 Task: Search one way flight ticket for 3 adults in first from Klawock: Klawock Airport (also Seeklawock Seaplane Base) to New Bern: Coastal Carolina Regional Airport (was Craven County Regional) on 5-4-2023. Choice of flights is Frontier. Number of bags: 1 carry on bag. Price is upto 97000. Outbound departure time preference is 11:00.
Action: Mouse moved to (343, 288)
Screenshot: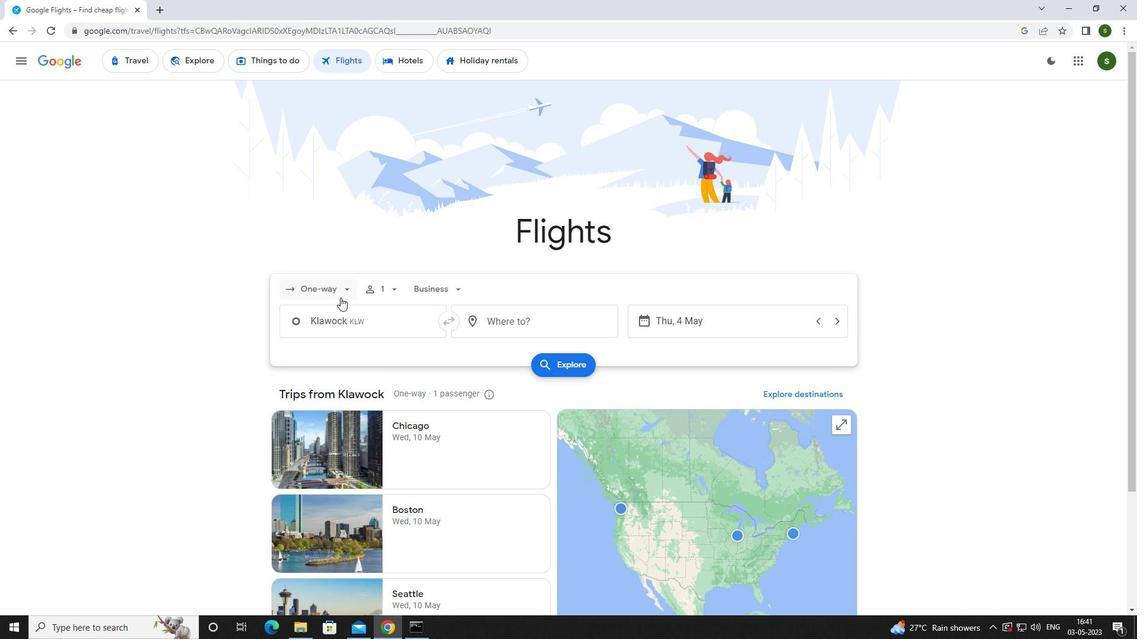 
Action: Mouse pressed left at (343, 288)
Screenshot: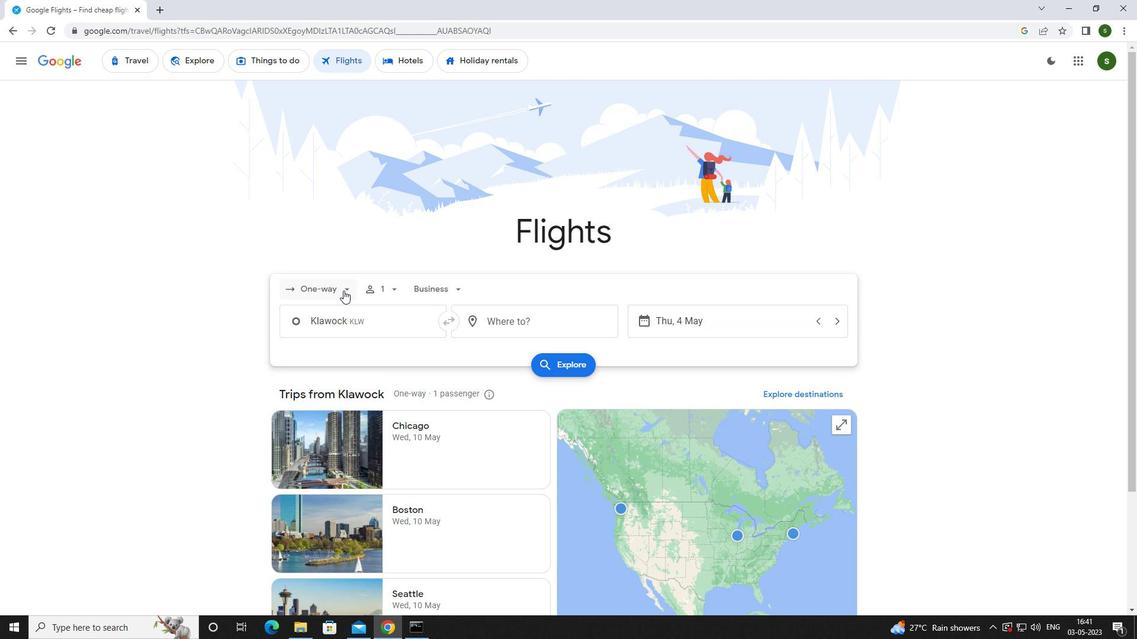 
Action: Mouse moved to (333, 341)
Screenshot: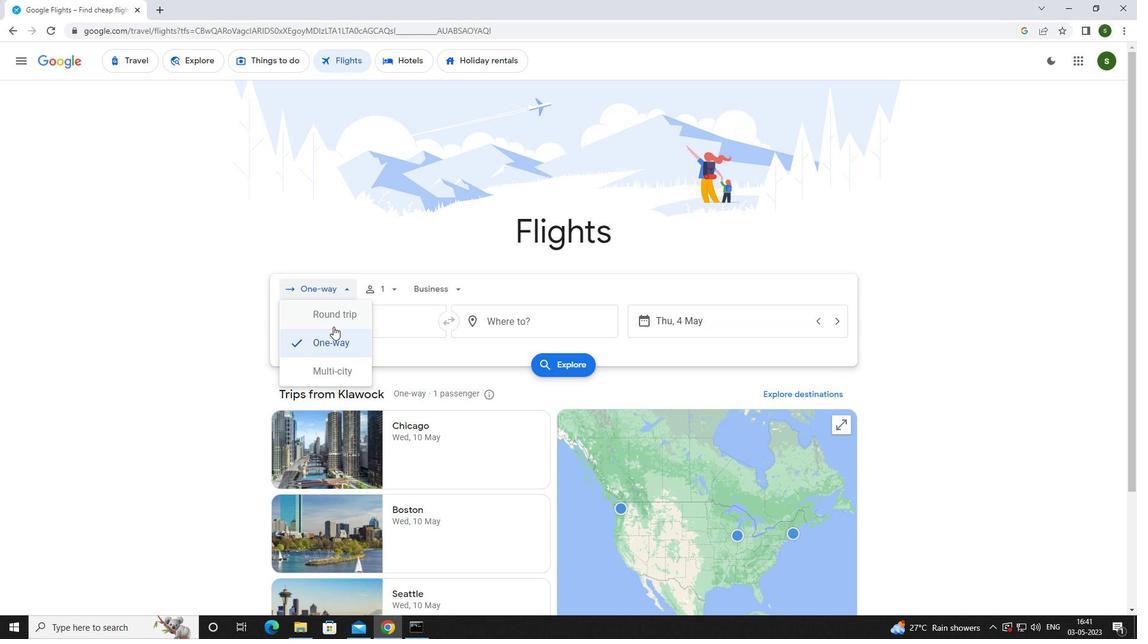 
Action: Mouse pressed left at (333, 341)
Screenshot: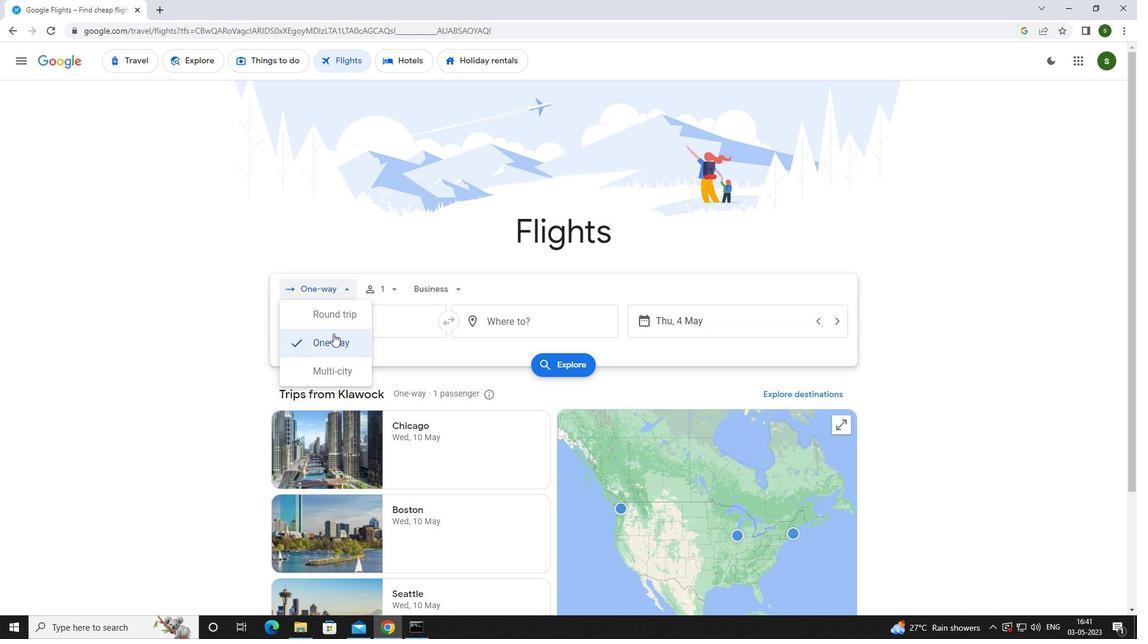 
Action: Mouse moved to (391, 293)
Screenshot: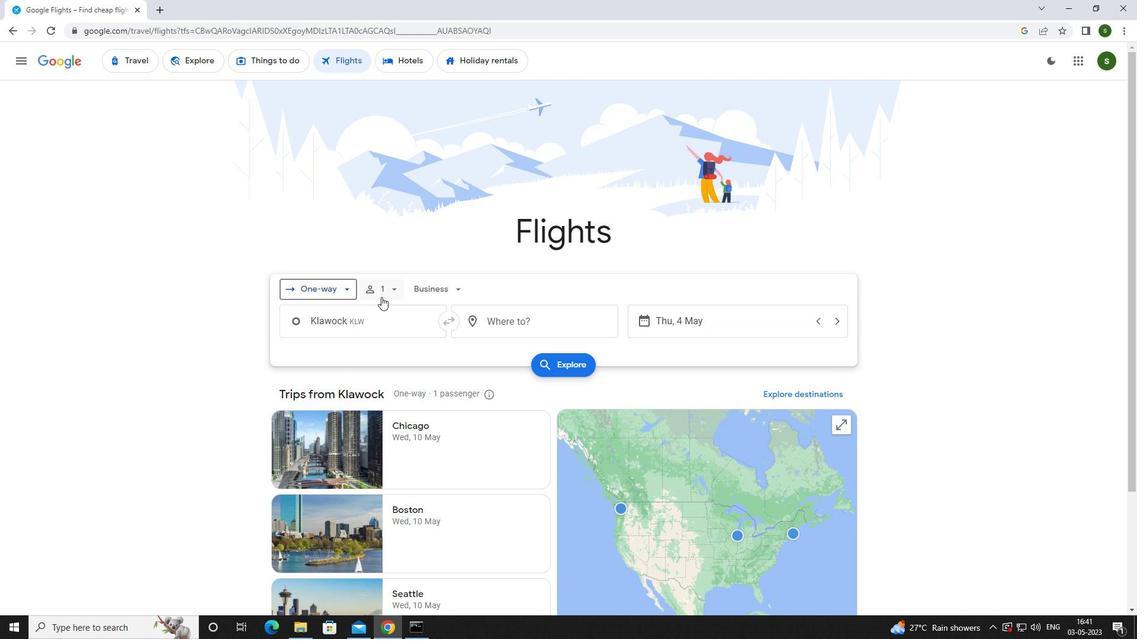 
Action: Mouse pressed left at (391, 293)
Screenshot: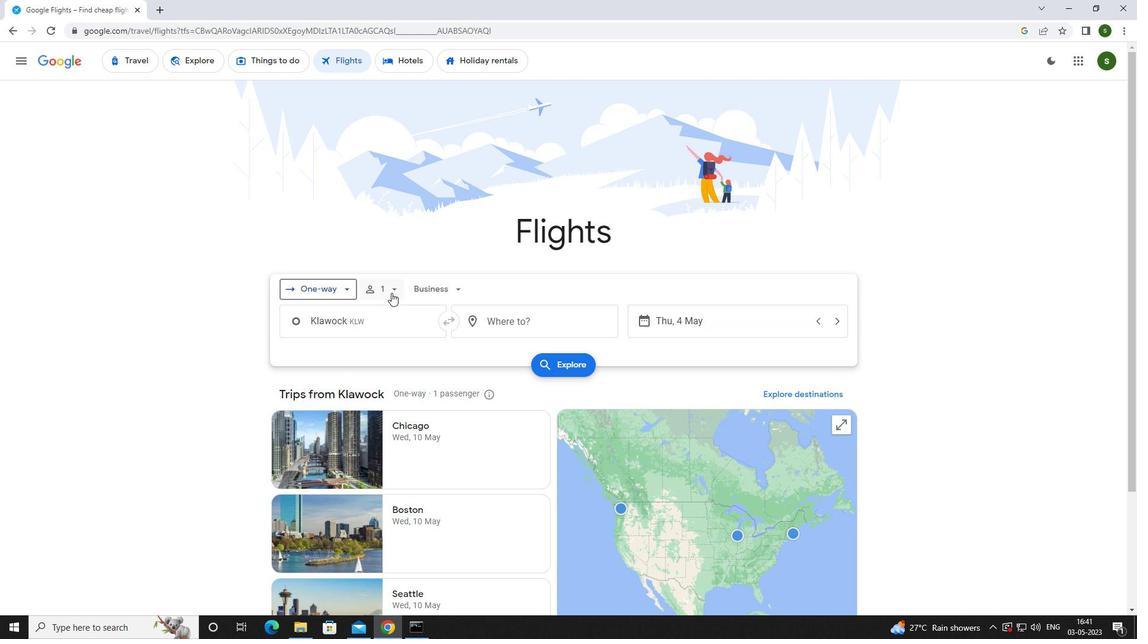 
Action: Mouse moved to (489, 322)
Screenshot: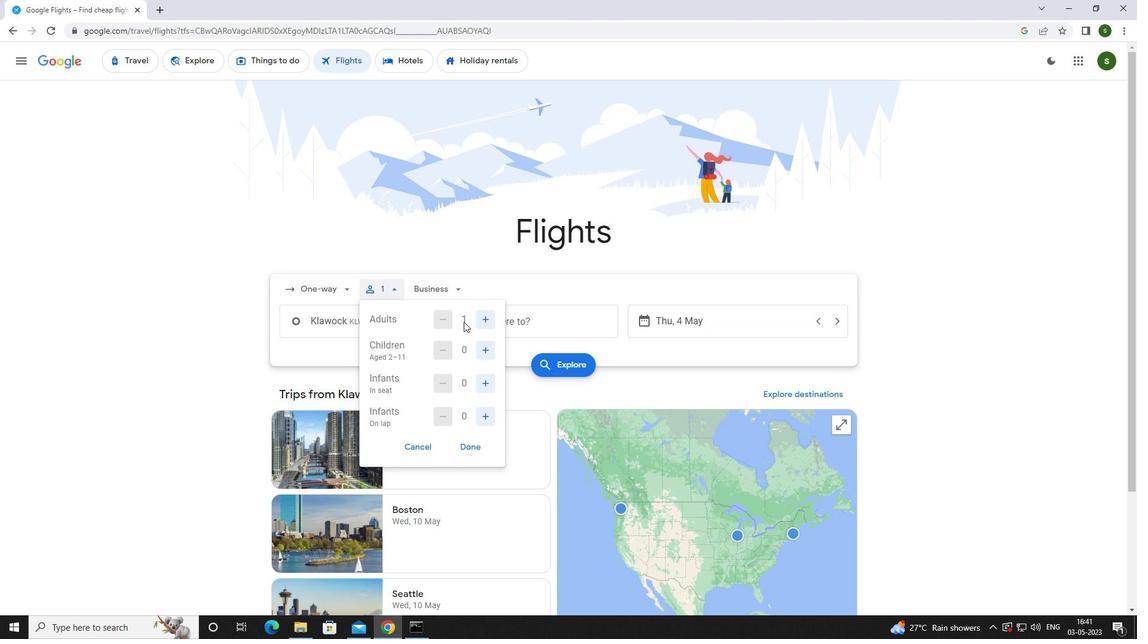 
Action: Mouse pressed left at (489, 322)
Screenshot: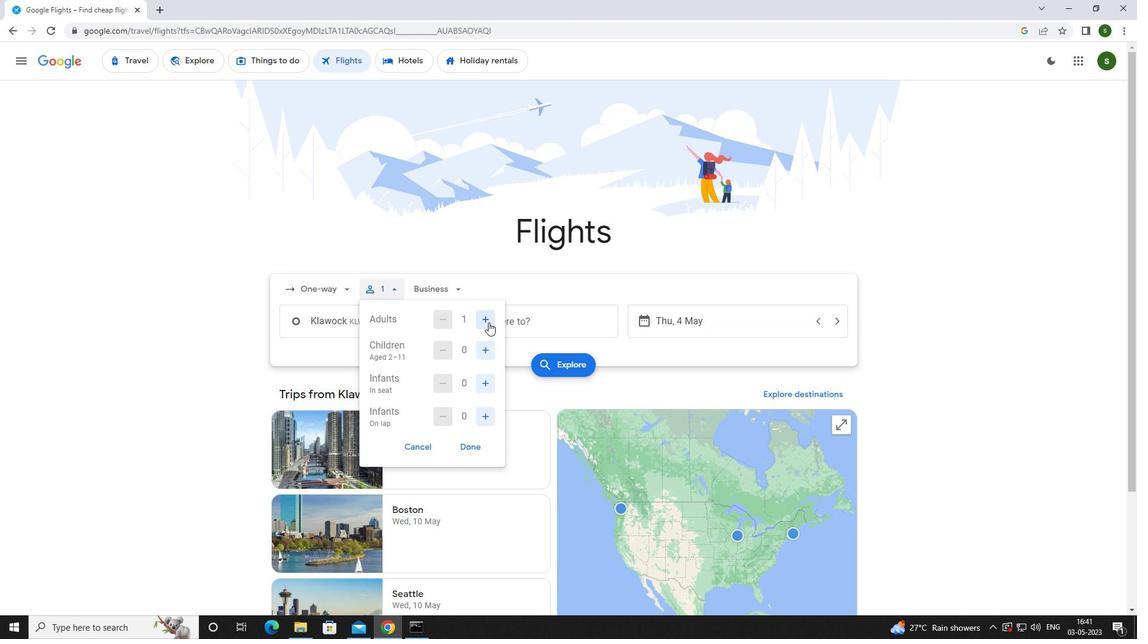 
Action: Mouse pressed left at (489, 322)
Screenshot: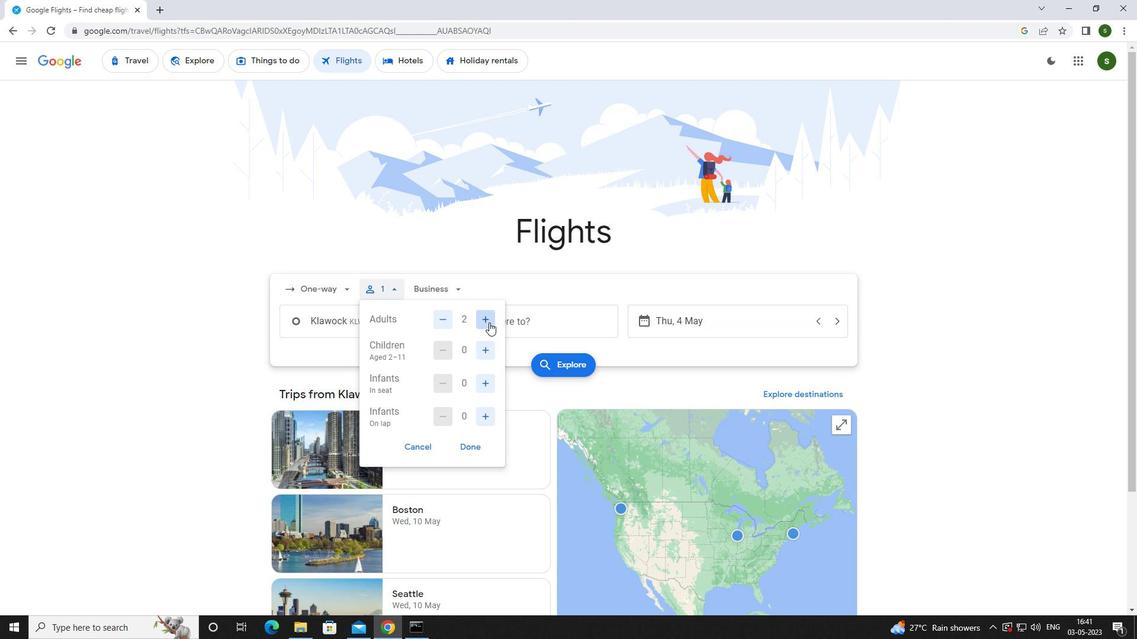 
Action: Mouse moved to (445, 286)
Screenshot: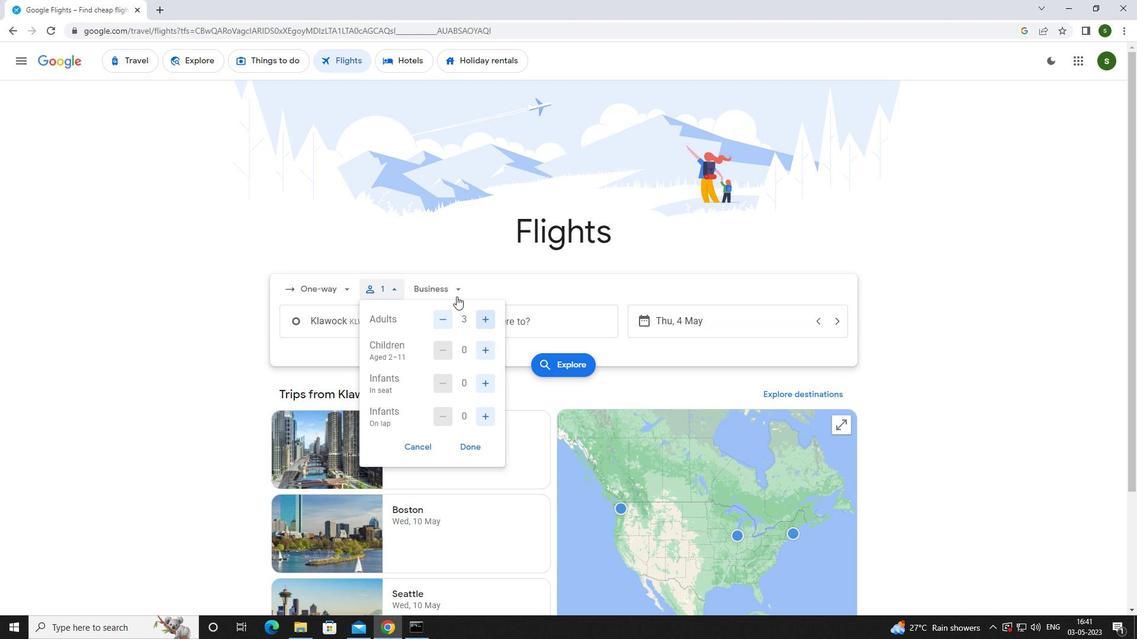 
Action: Mouse pressed left at (445, 286)
Screenshot: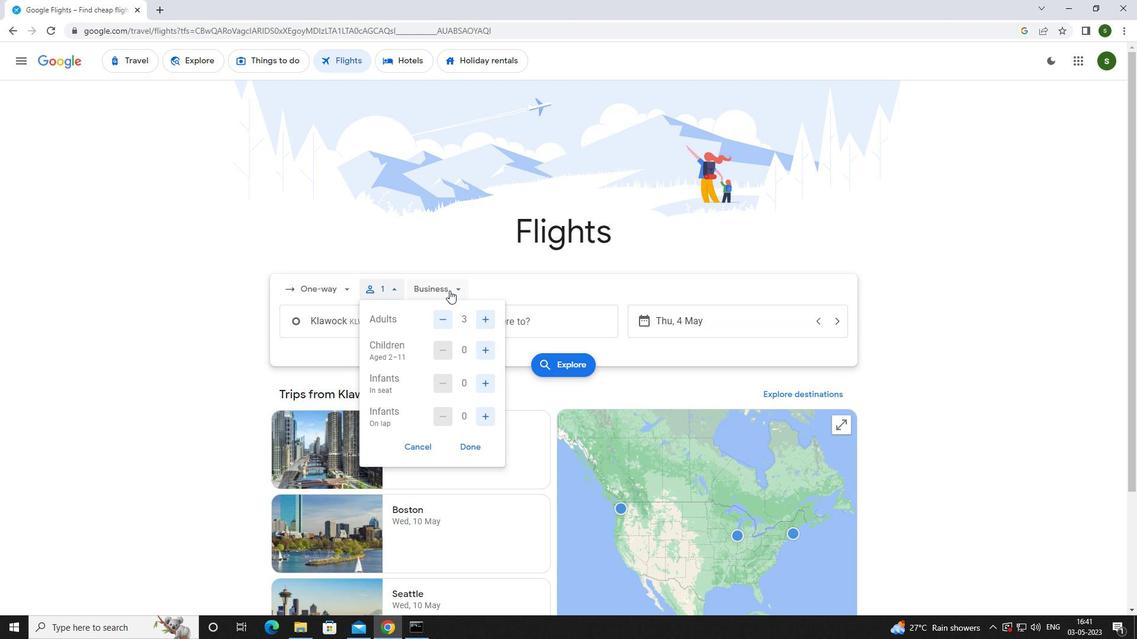 
Action: Mouse moved to (450, 396)
Screenshot: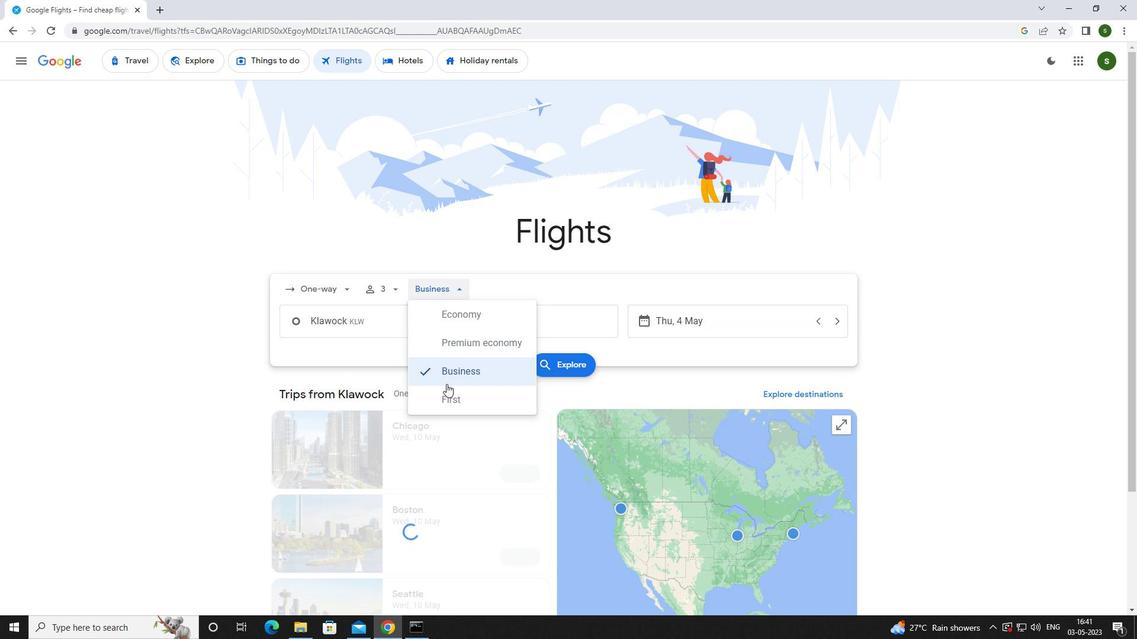
Action: Mouse pressed left at (450, 396)
Screenshot: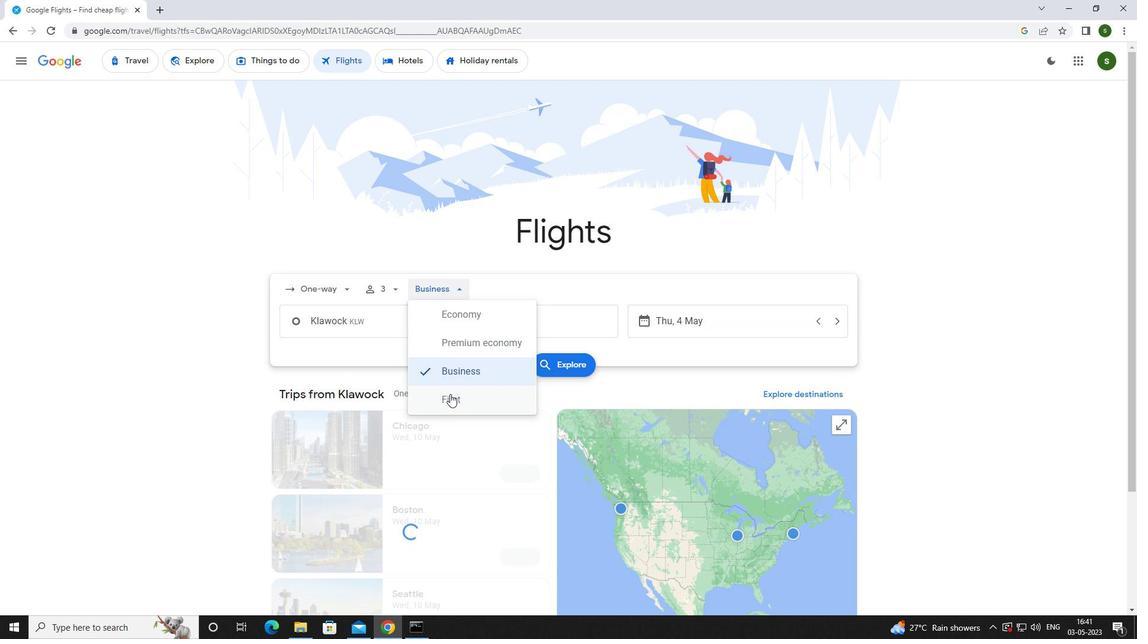 
Action: Mouse moved to (412, 326)
Screenshot: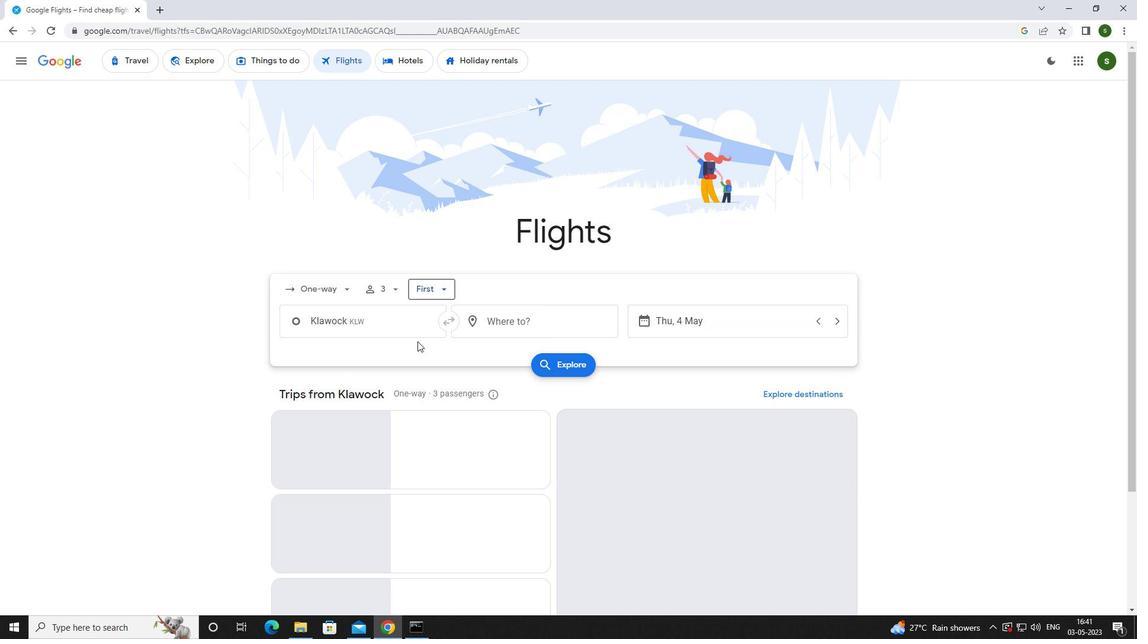 
Action: Mouse pressed left at (412, 326)
Screenshot: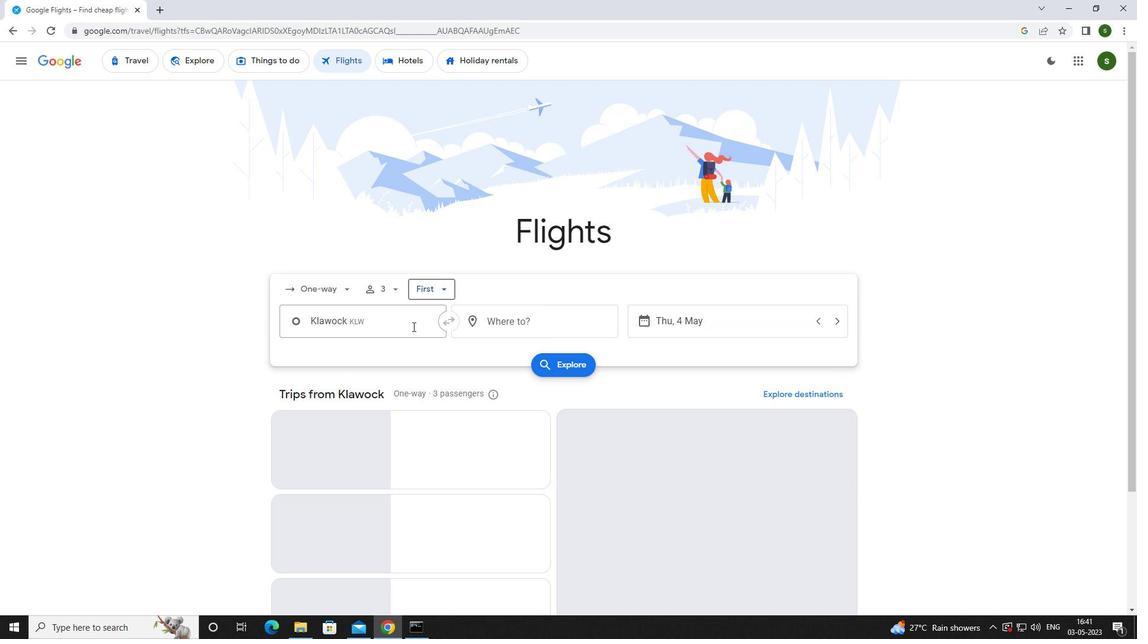 
Action: Mouse moved to (412, 325)
Screenshot: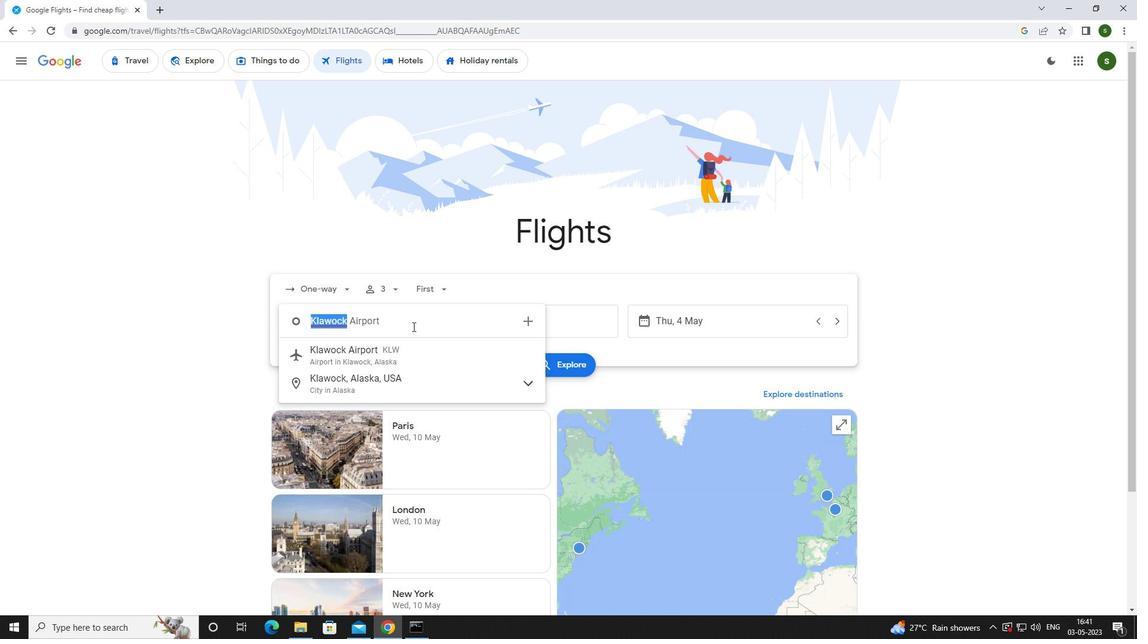 
Action: Key pressed <Key.caps_lock>k<Key.caps_lock>lawock
Screenshot: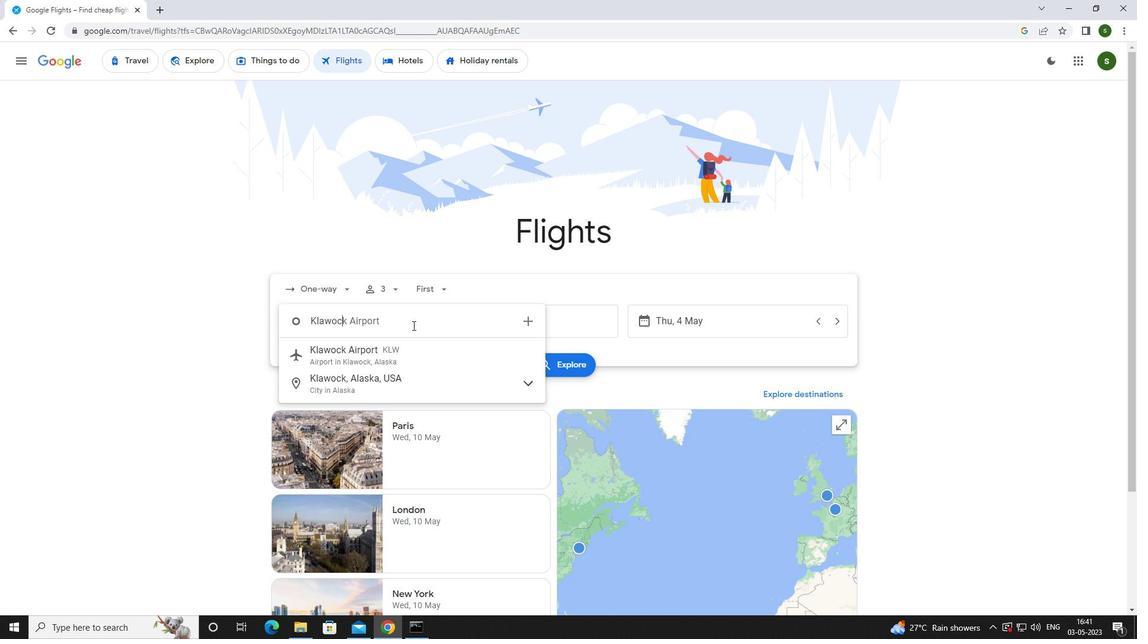 
Action: Mouse moved to (413, 355)
Screenshot: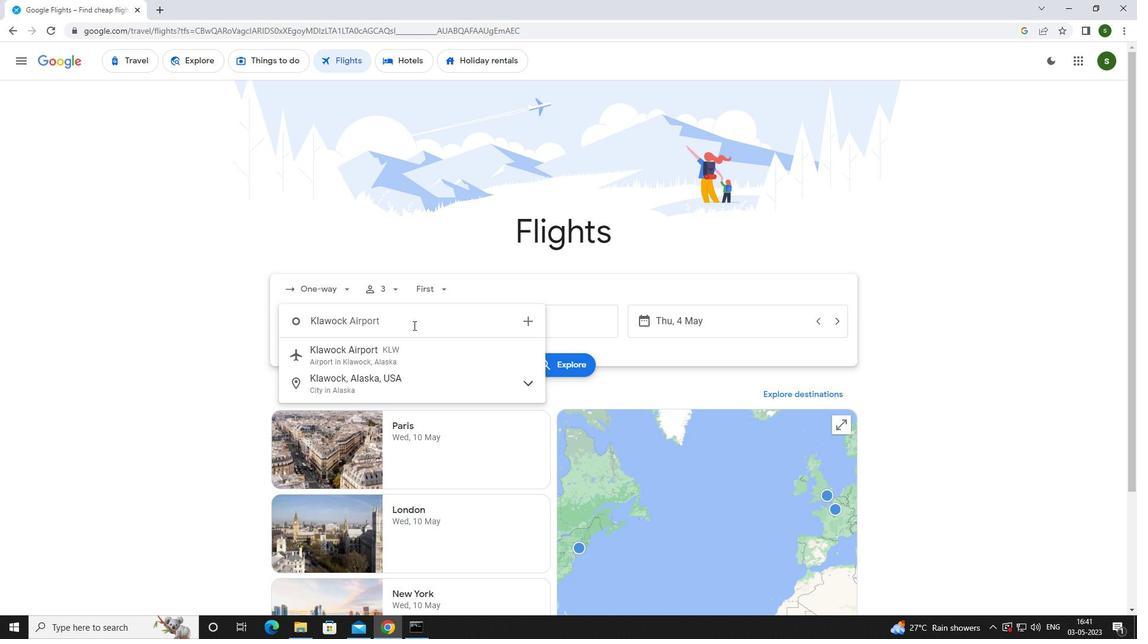 
Action: Mouse pressed left at (413, 355)
Screenshot: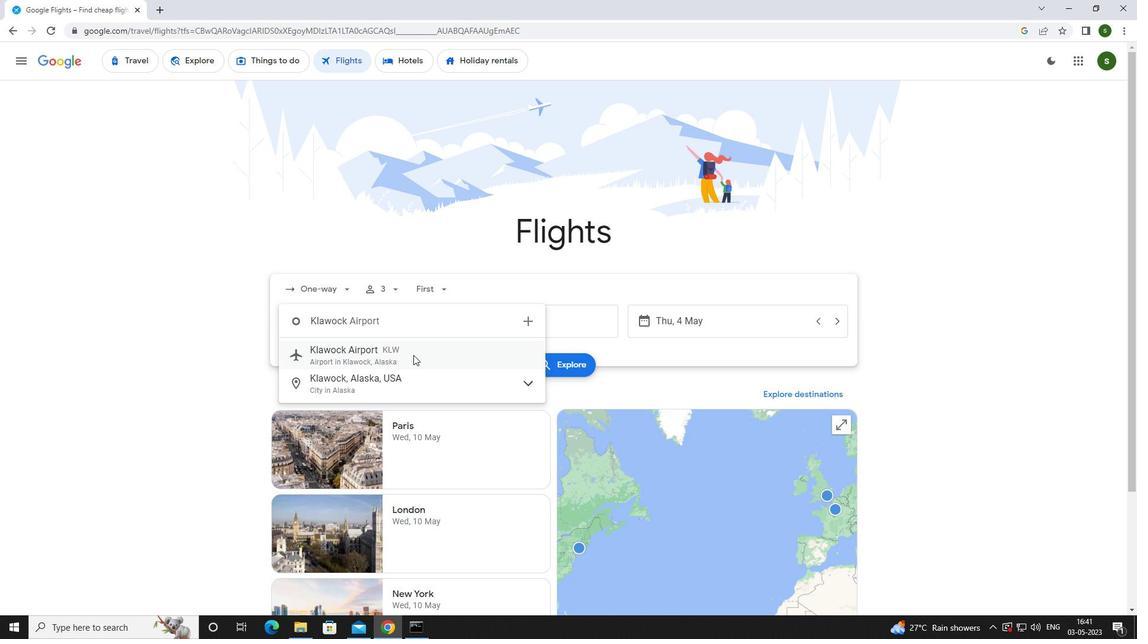 
Action: Mouse moved to (506, 327)
Screenshot: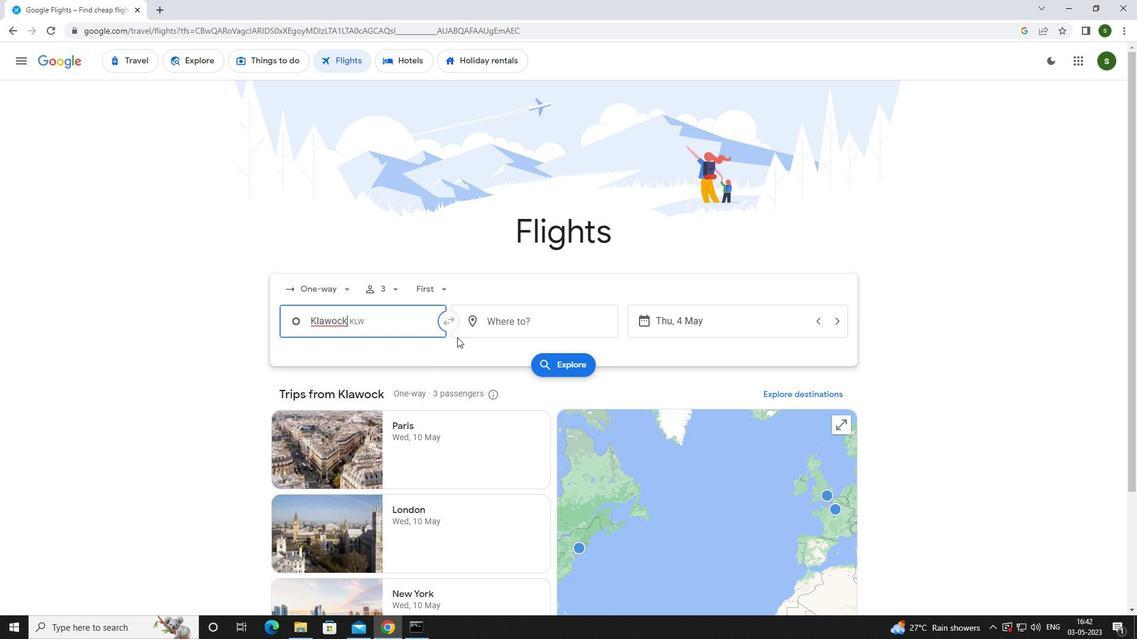 
Action: Mouse pressed left at (506, 327)
Screenshot: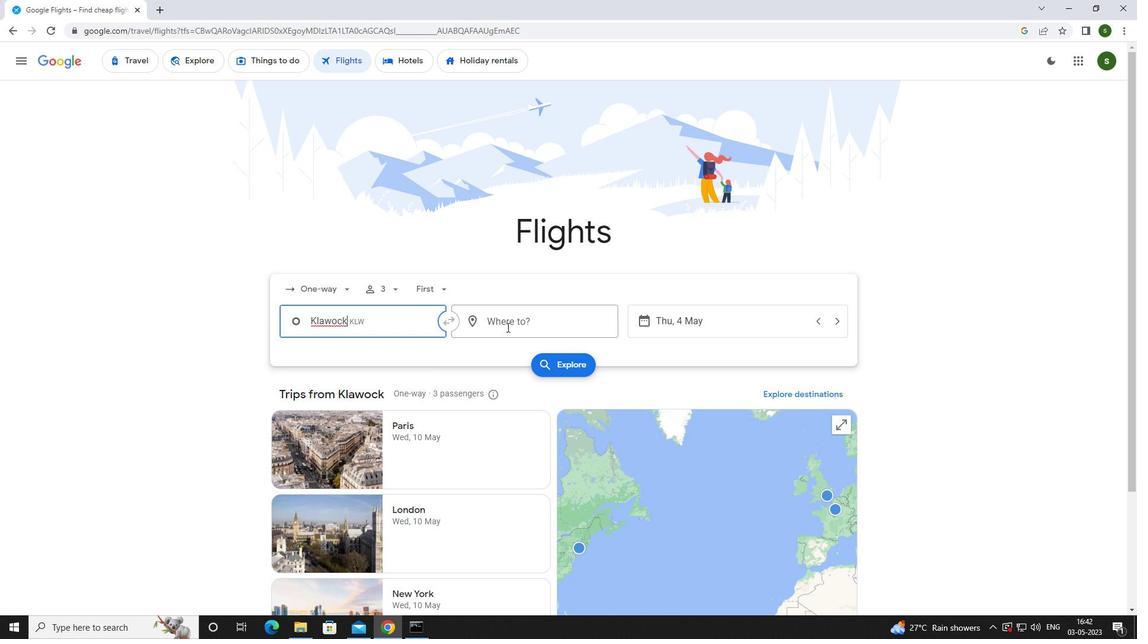 
Action: Key pressed <Key.caps_lock>c<Key.caps_lock>oastal
Screenshot: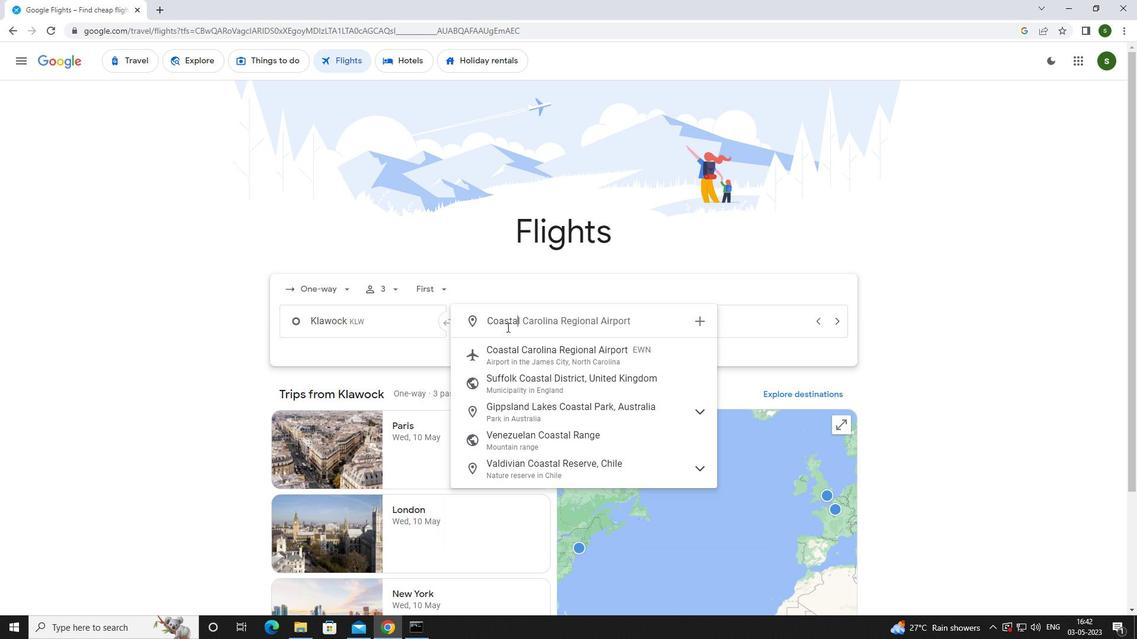 
Action: Mouse moved to (507, 363)
Screenshot: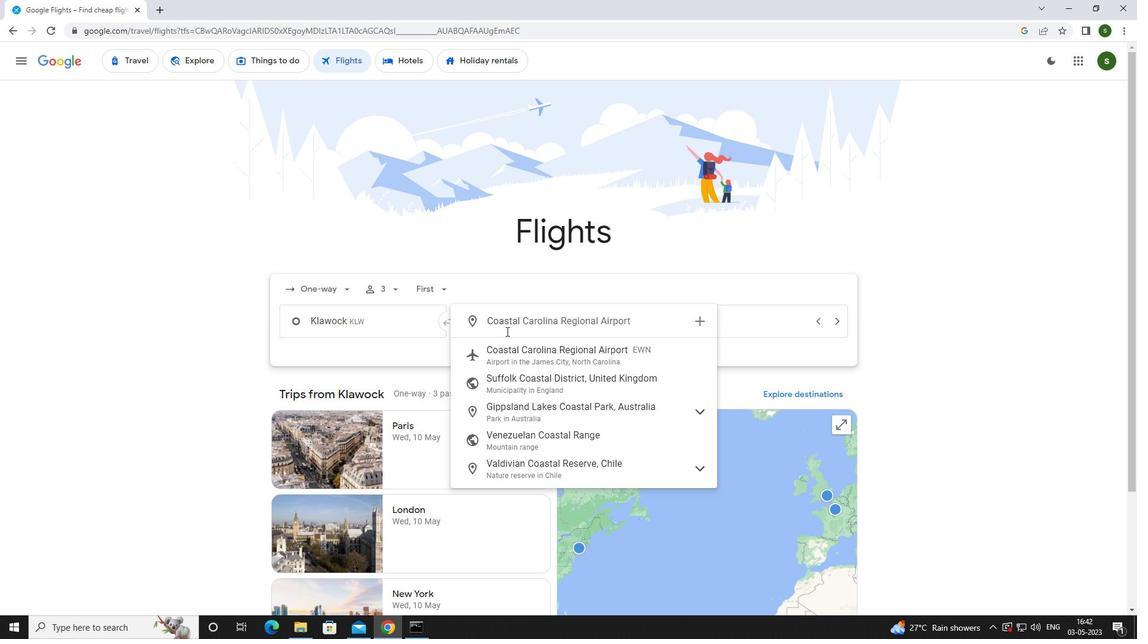 
Action: Mouse pressed left at (507, 363)
Screenshot: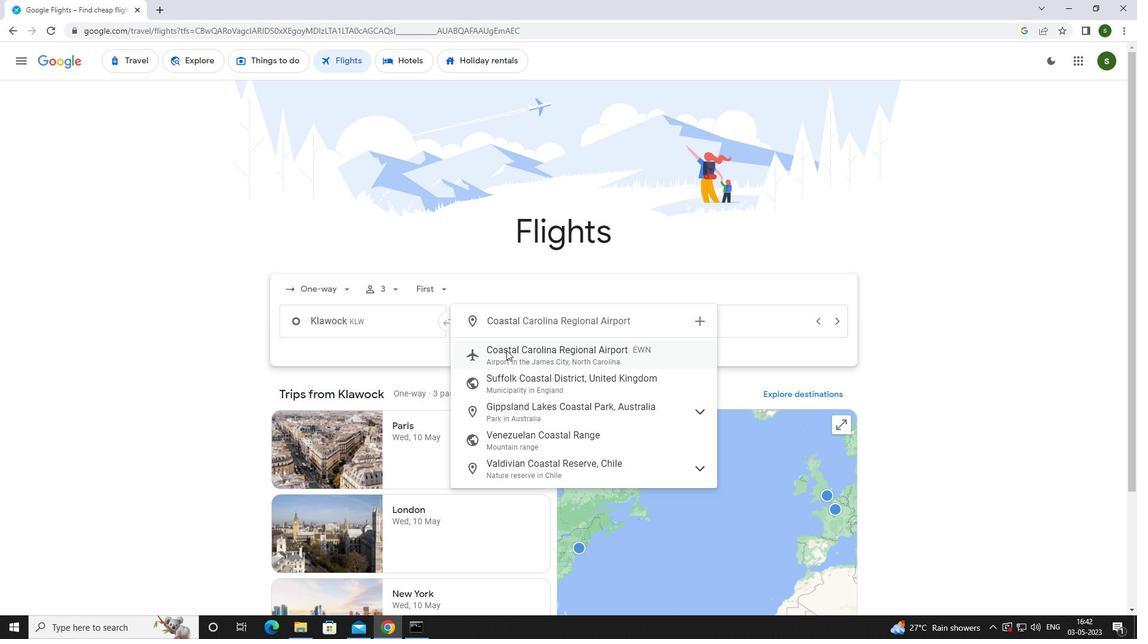 
Action: Mouse moved to (723, 326)
Screenshot: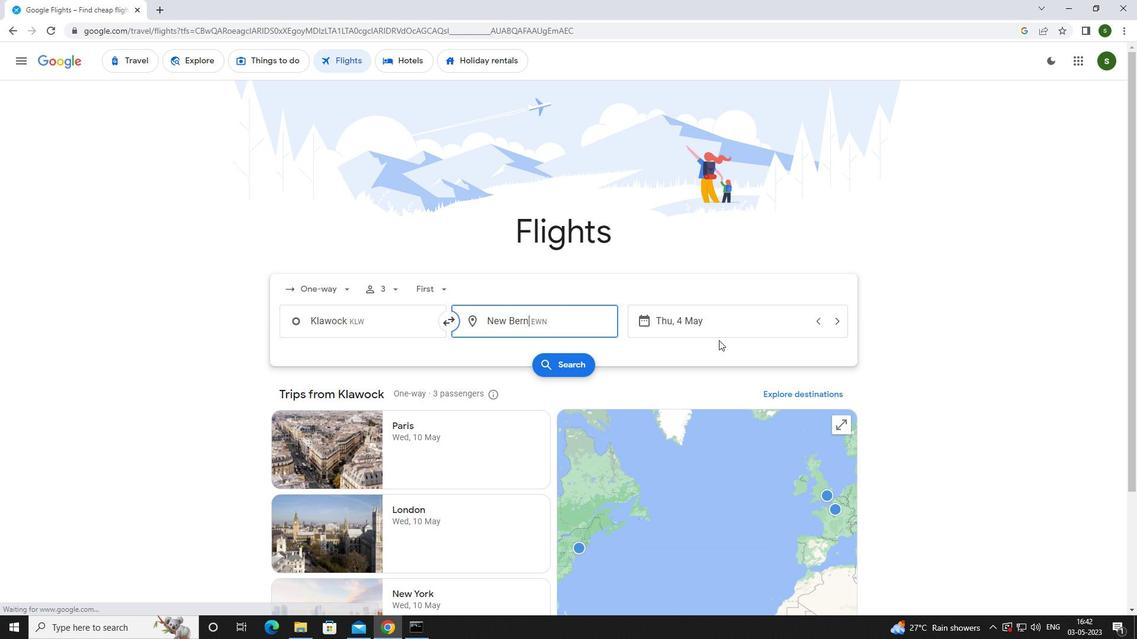 
Action: Mouse pressed left at (723, 326)
Screenshot: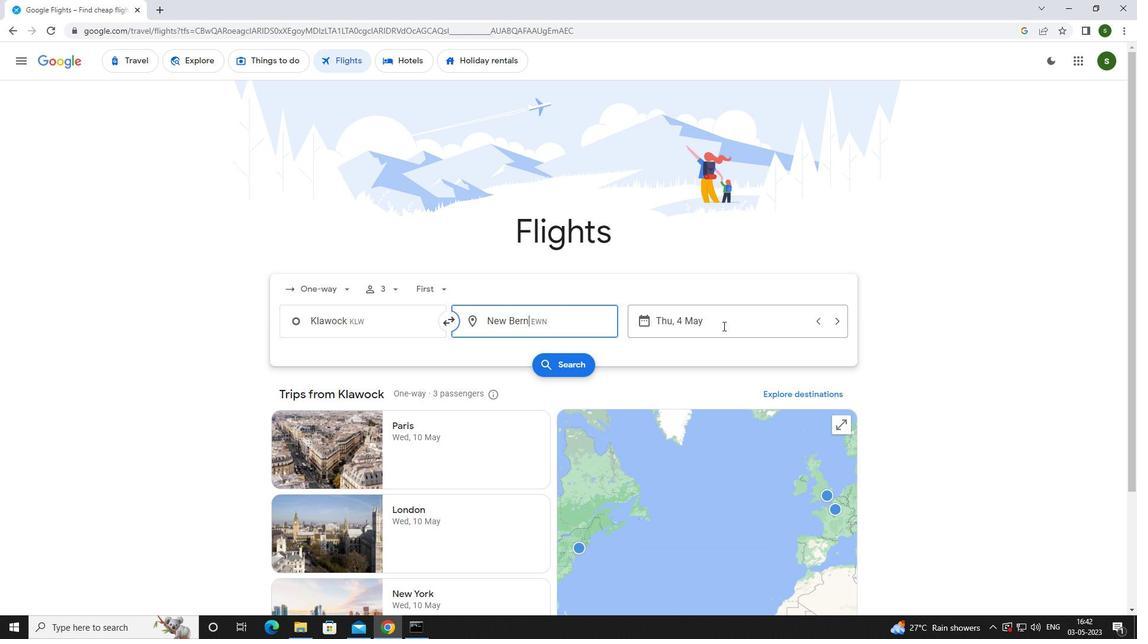 
Action: Mouse moved to (542, 399)
Screenshot: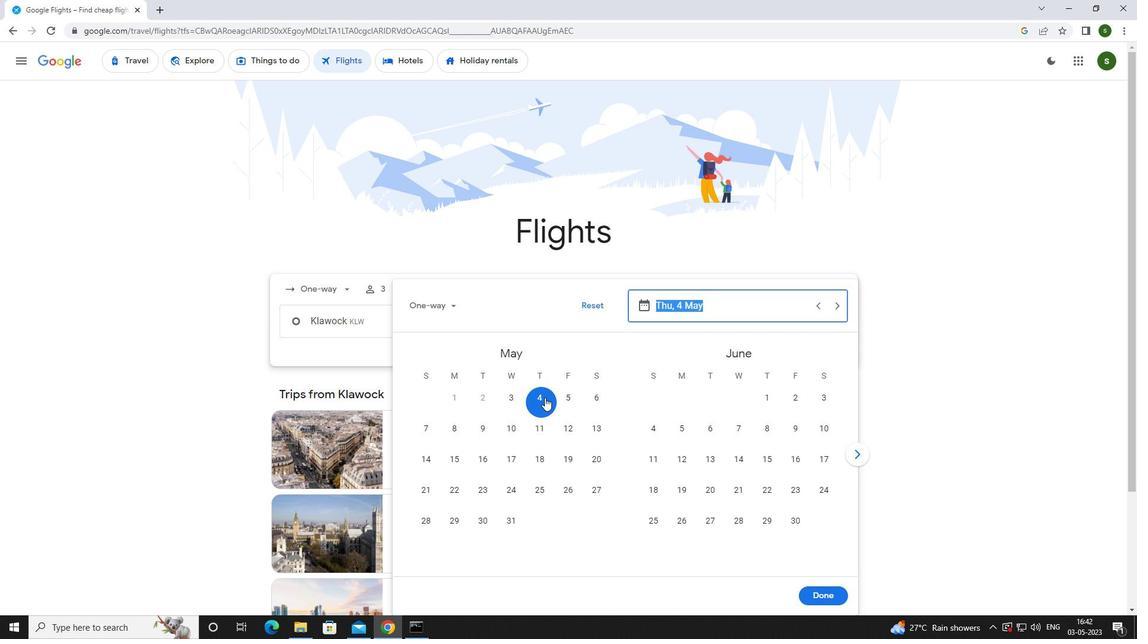 
Action: Mouse pressed left at (542, 399)
Screenshot: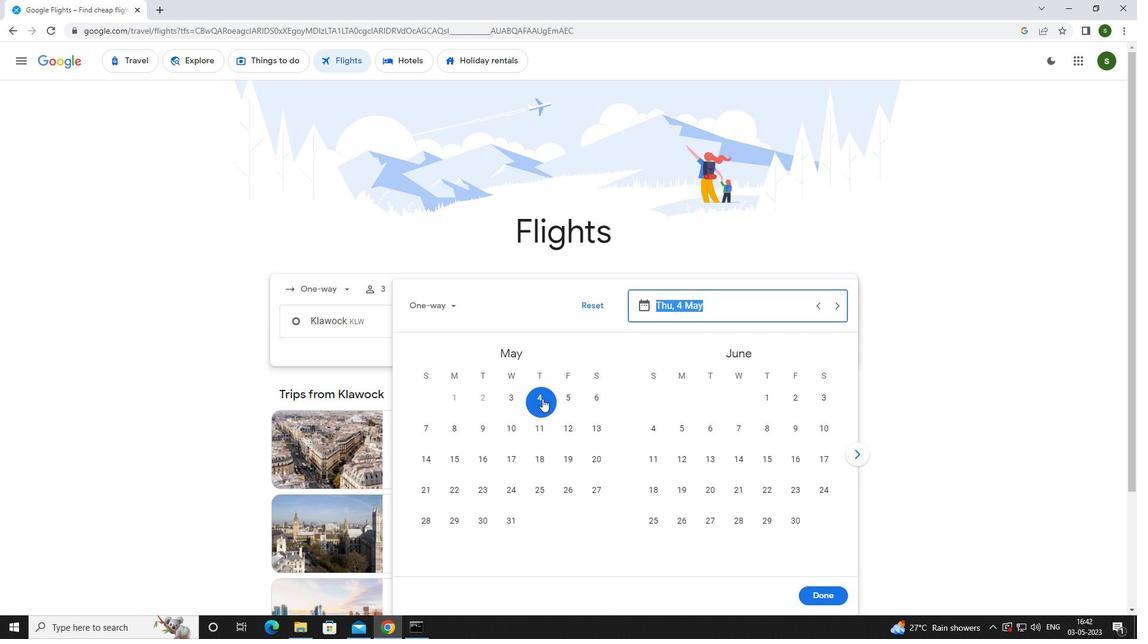 
Action: Mouse moved to (815, 593)
Screenshot: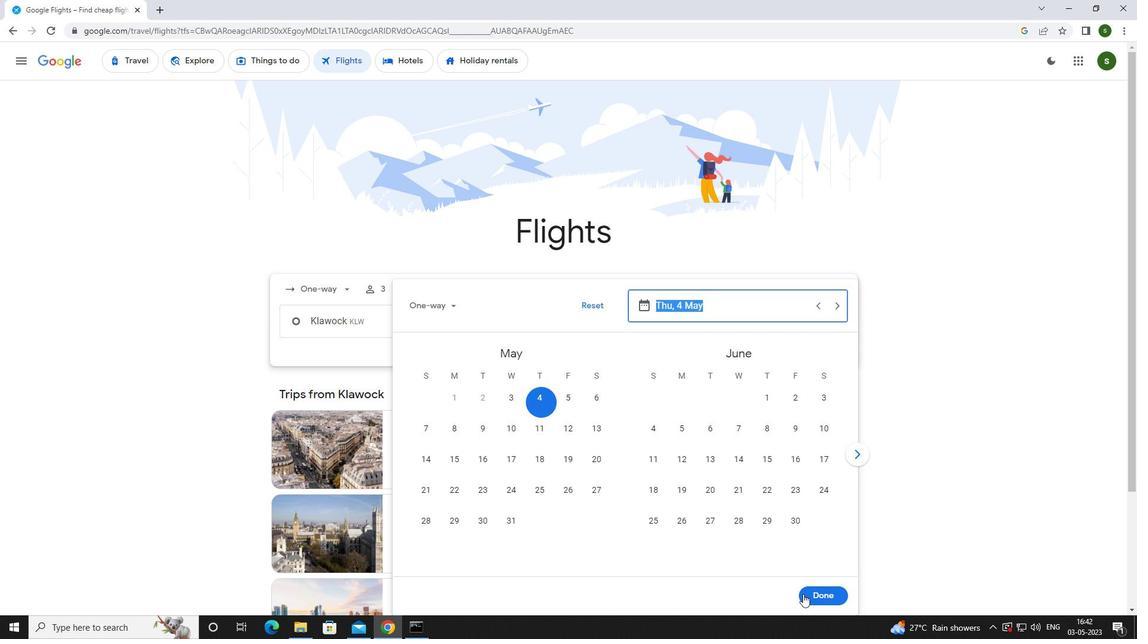 
Action: Mouse pressed left at (815, 593)
Screenshot: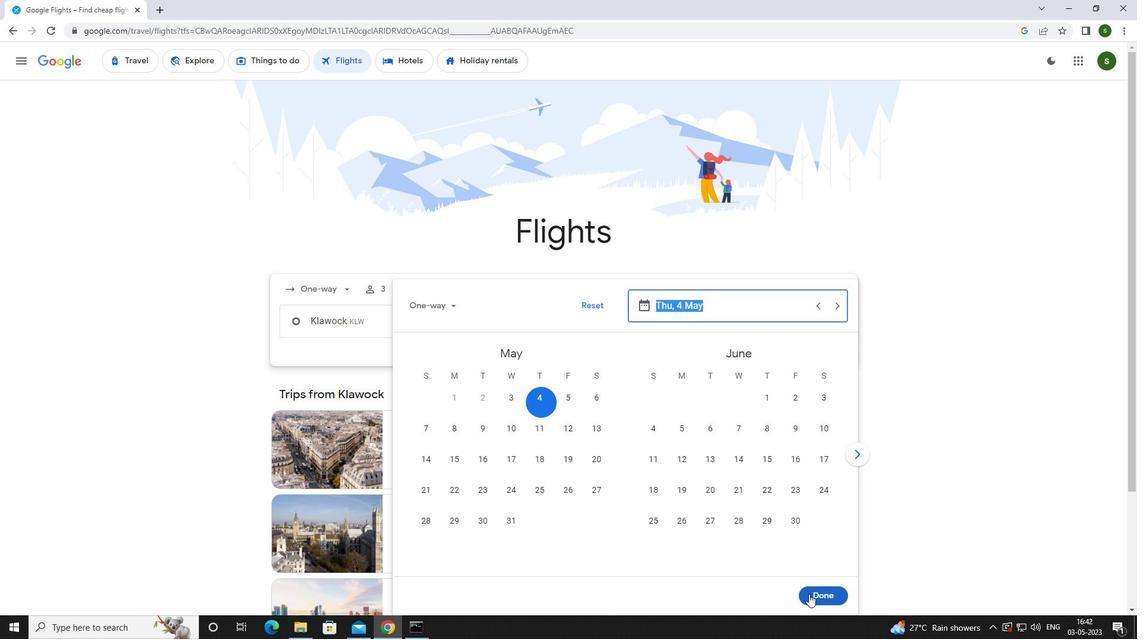 
Action: Mouse moved to (560, 366)
Screenshot: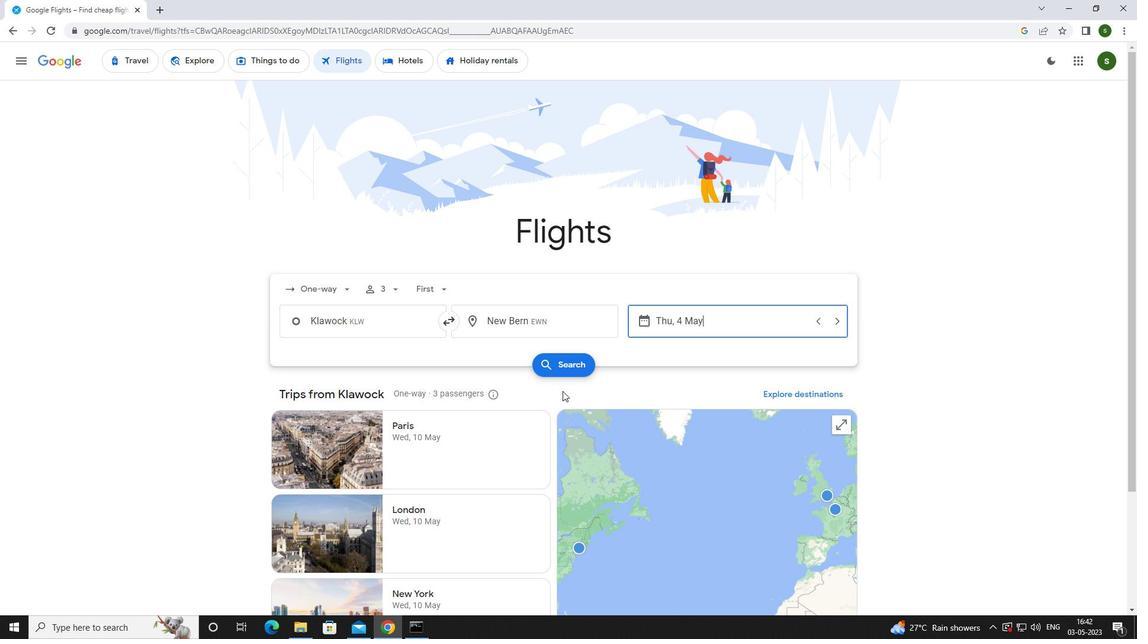 
Action: Mouse pressed left at (560, 366)
Screenshot: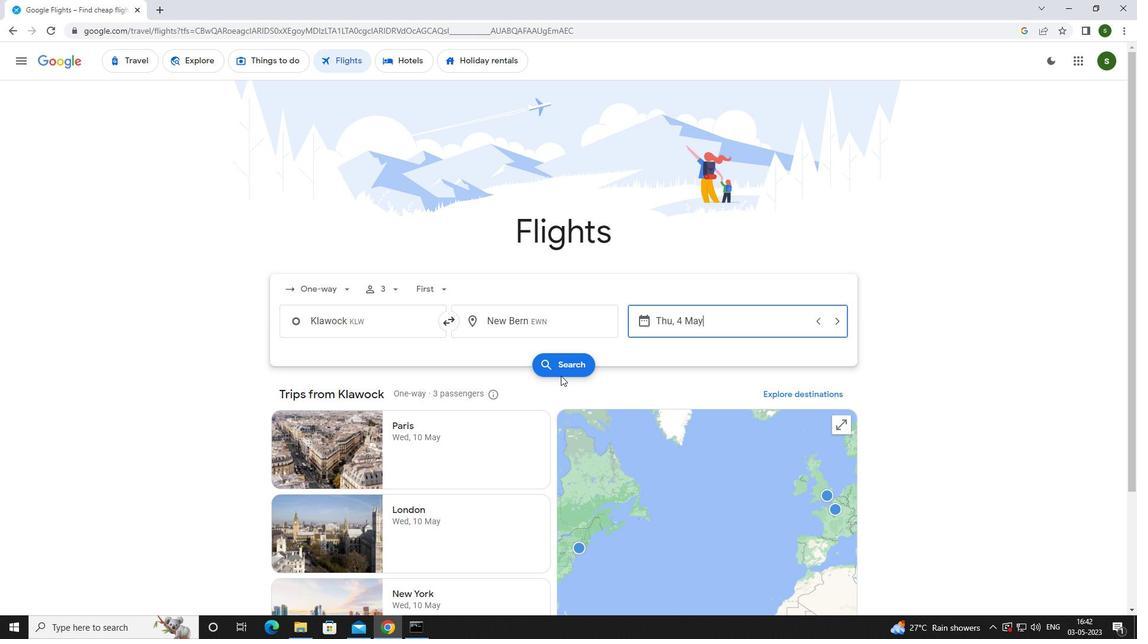 
Action: Mouse moved to (284, 167)
Screenshot: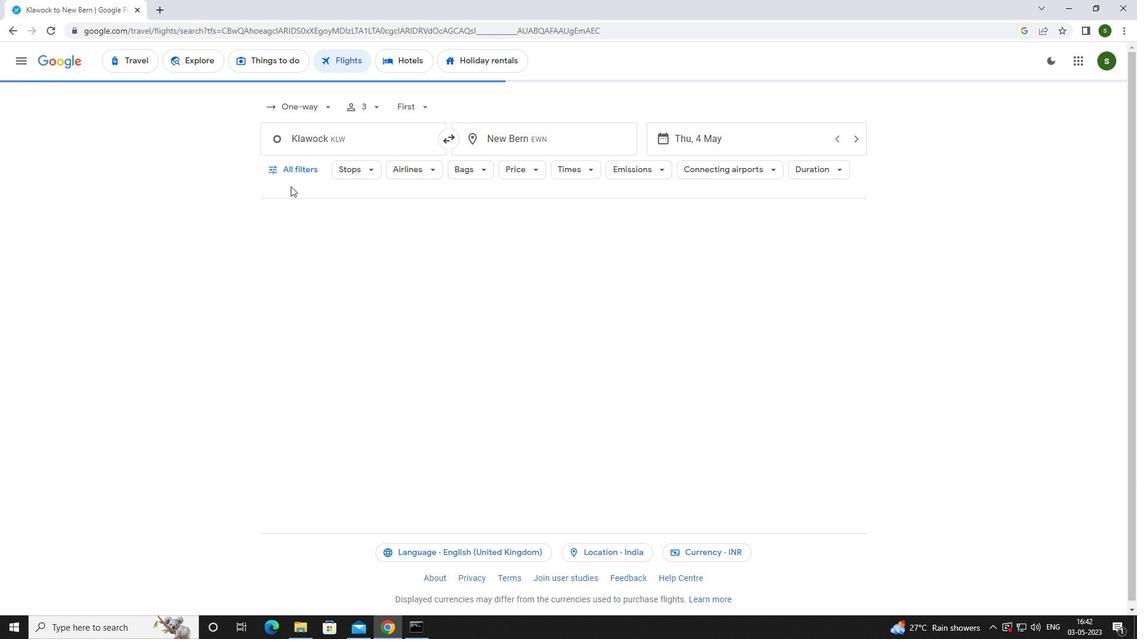 
Action: Mouse pressed left at (284, 167)
Screenshot: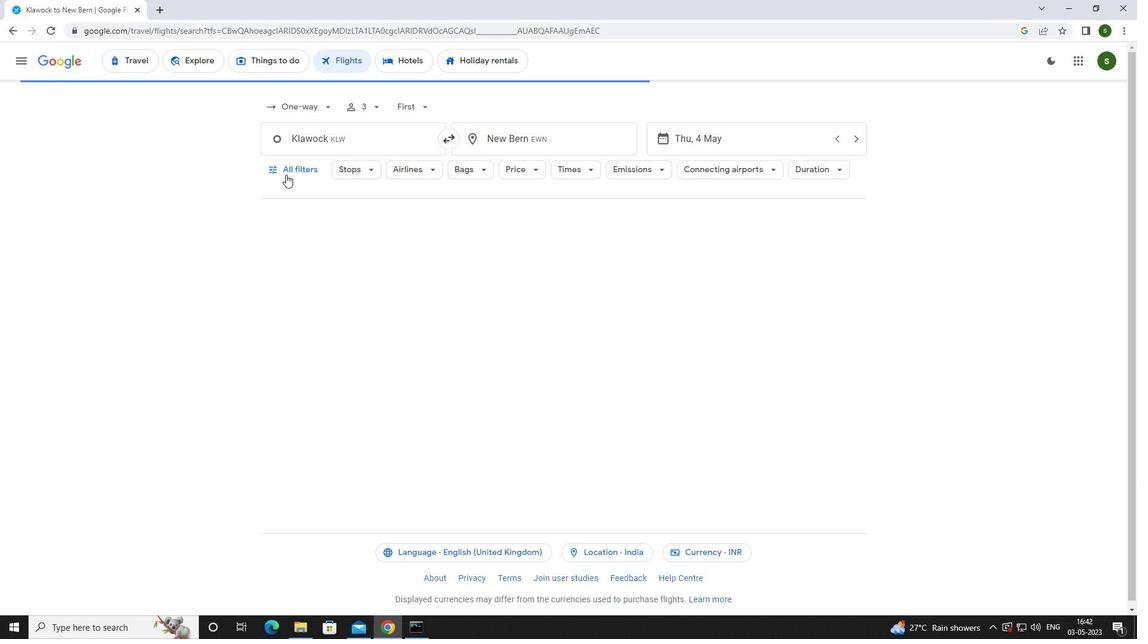 
Action: Mouse moved to (441, 424)
Screenshot: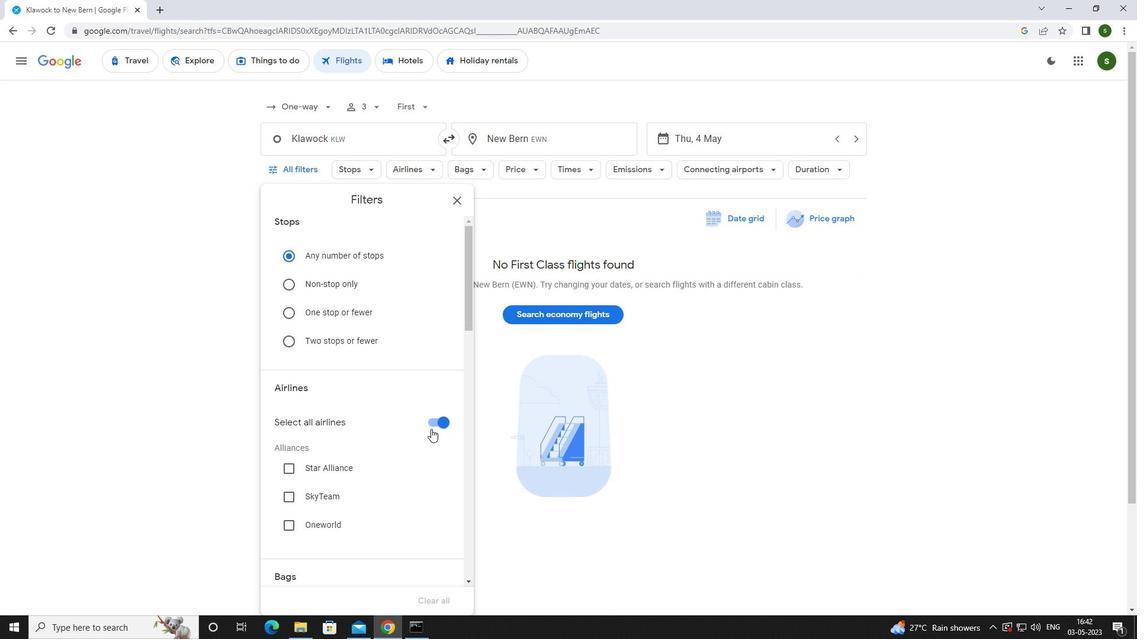
Action: Mouse pressed left at (441, 424)
Screenshot: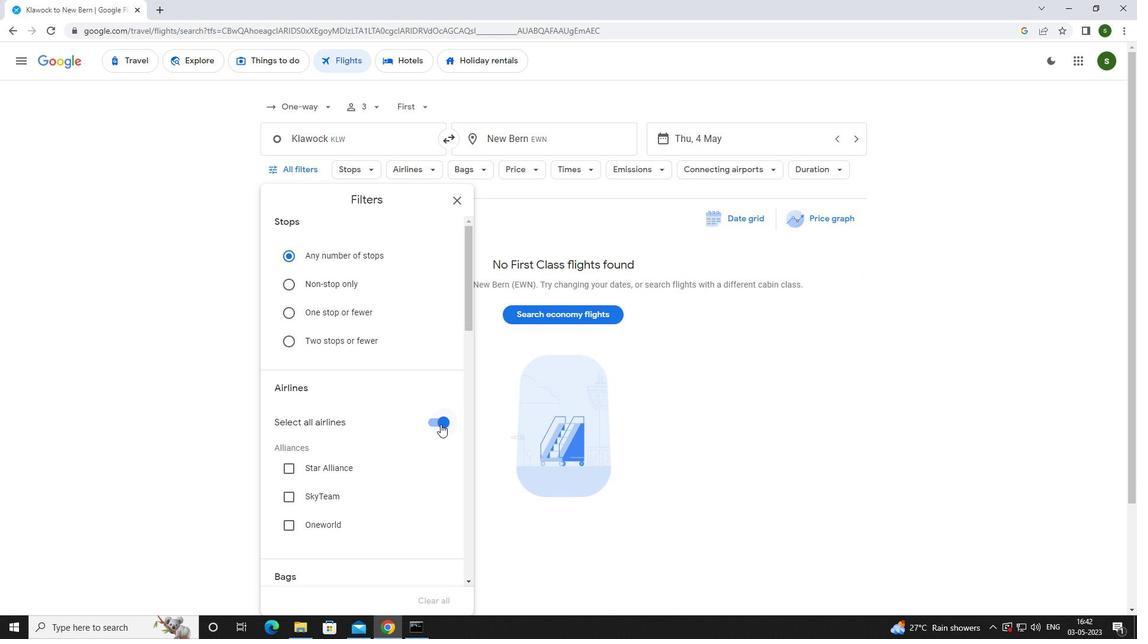 
Action: Mouse moved to (421, 379)
Screenshot: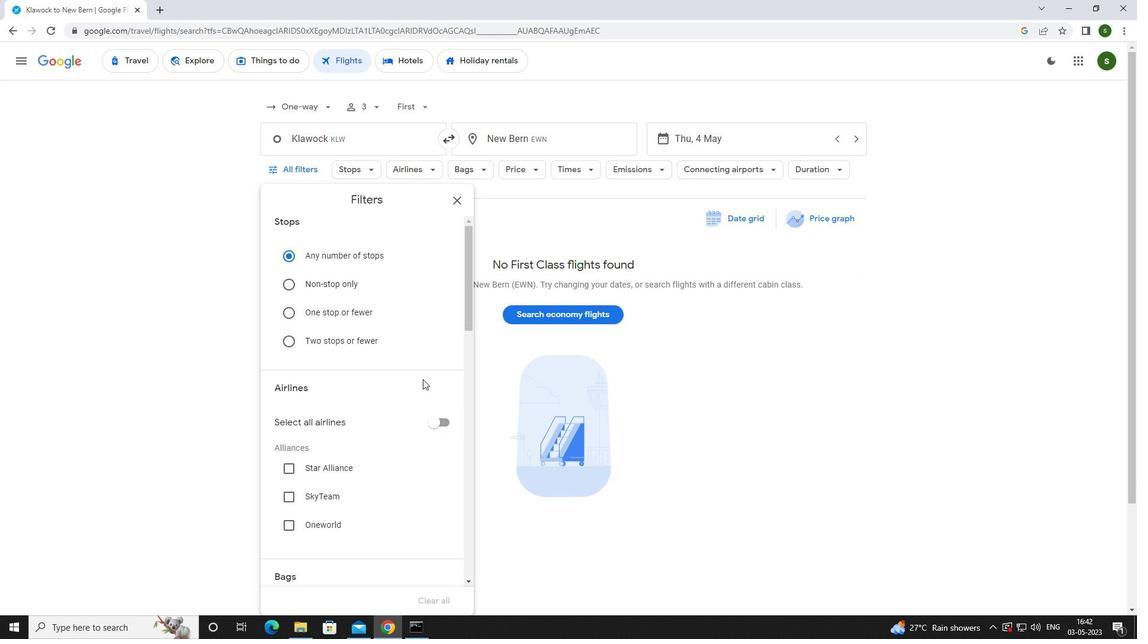 
Action: Mouse scrolled (421, 379) with delta (0, 0)
Screenshot: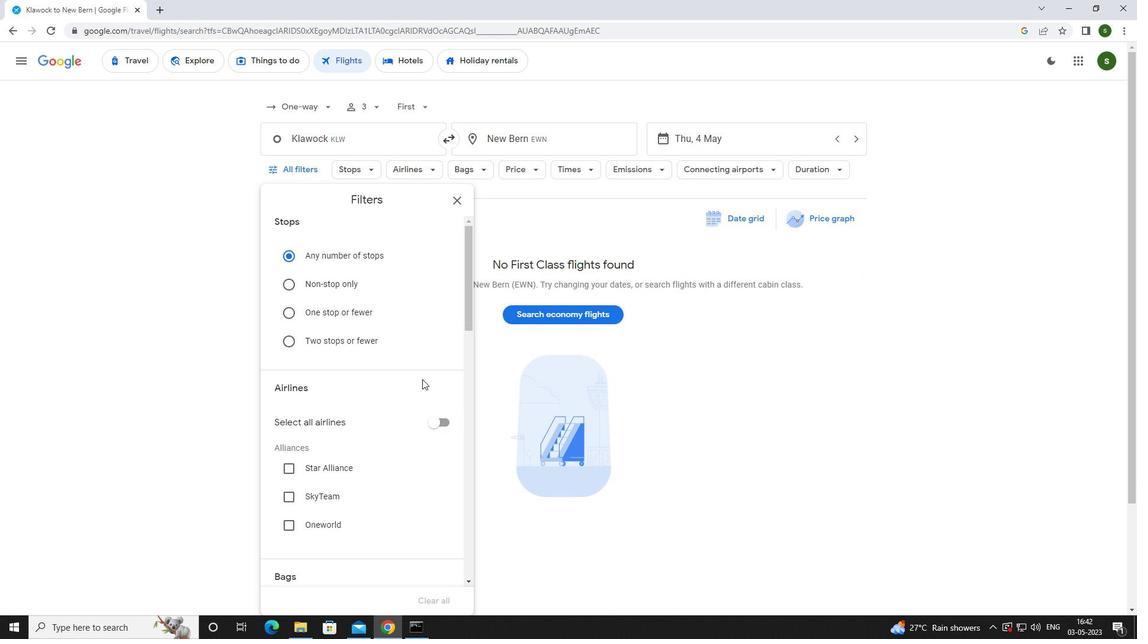 
Action: Mouse scrolled (421, 379) with delta (0, 0)
Screenshot: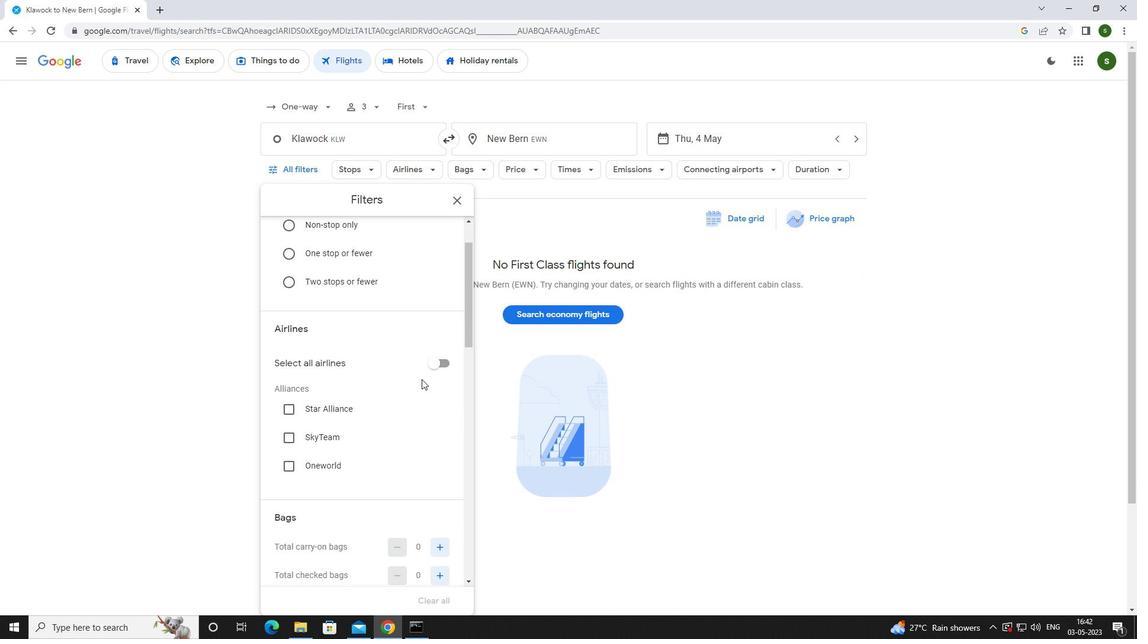 
Action: Mouse scrolled (421, 379) with delta (0, 0)
Screenshot: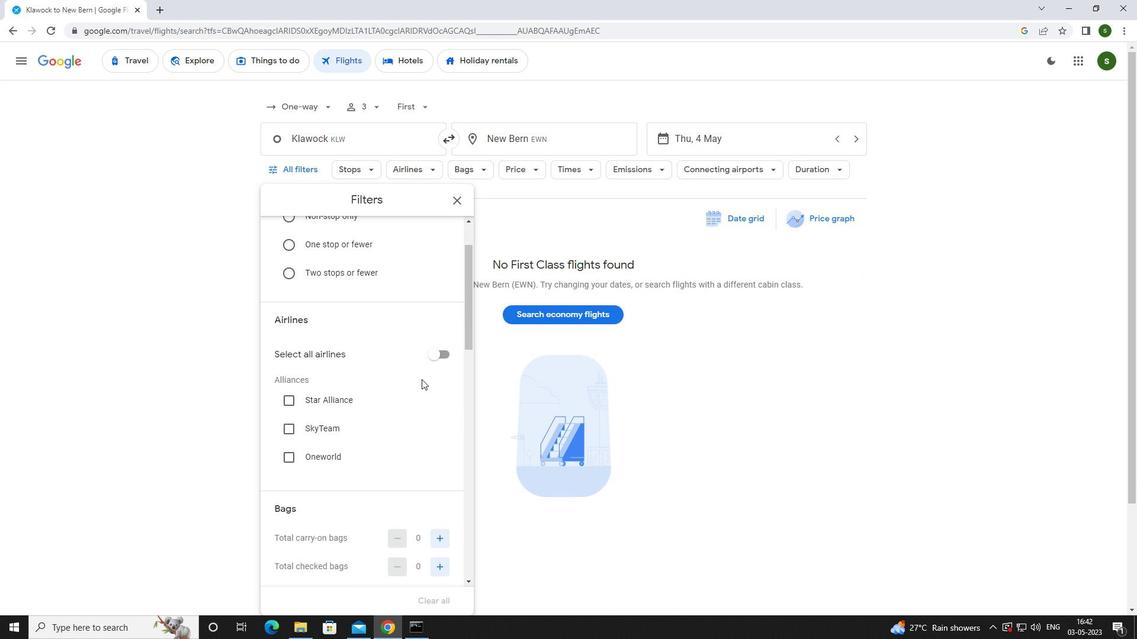 
Action: Mouse moved to (438, 433)
Screenshot: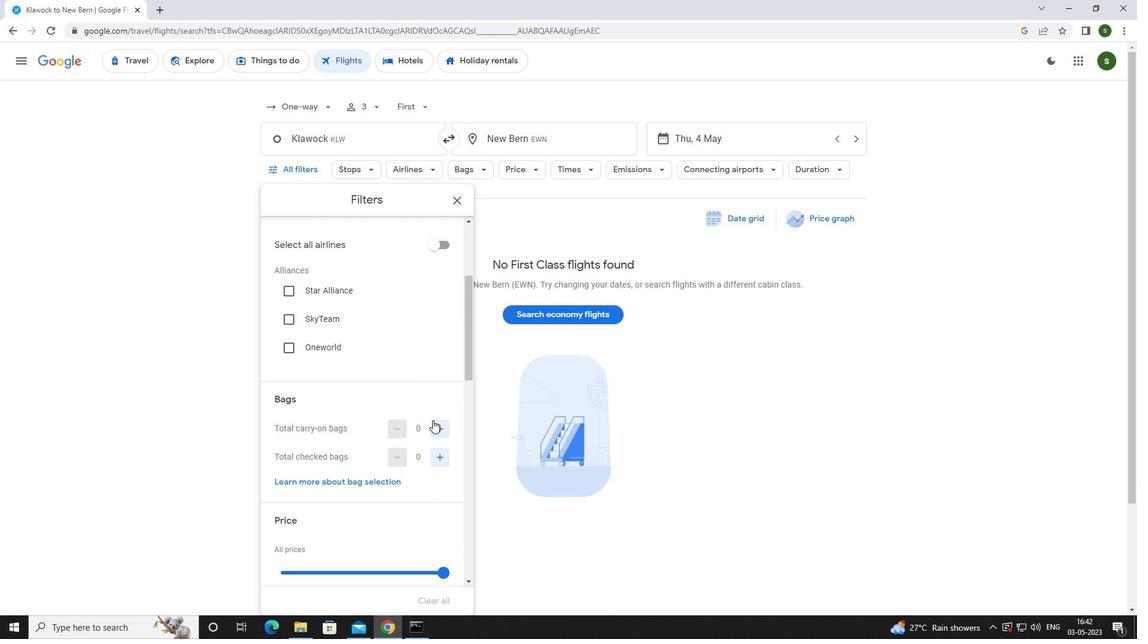 
Action: Mouse pressed left at (438, 433)
Screenshot: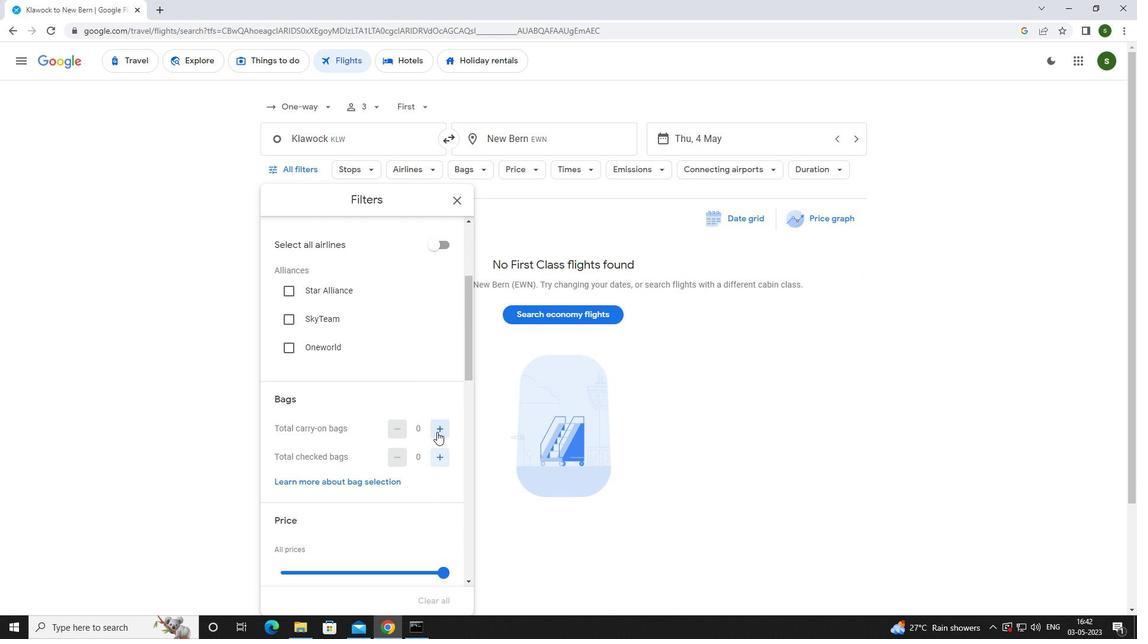 
Action: Mouse scrolled (438, 432) with delta (0, 0)
Screenshot: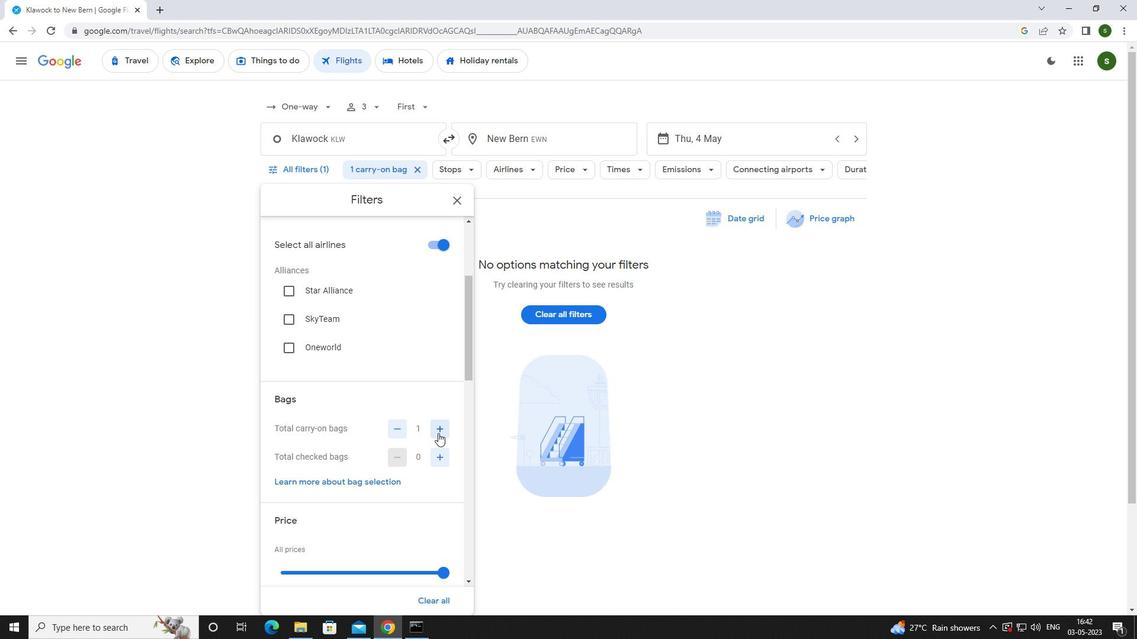 
Action: Mouse scrolled (438, 432) with delta (0, 0)
Screenshot: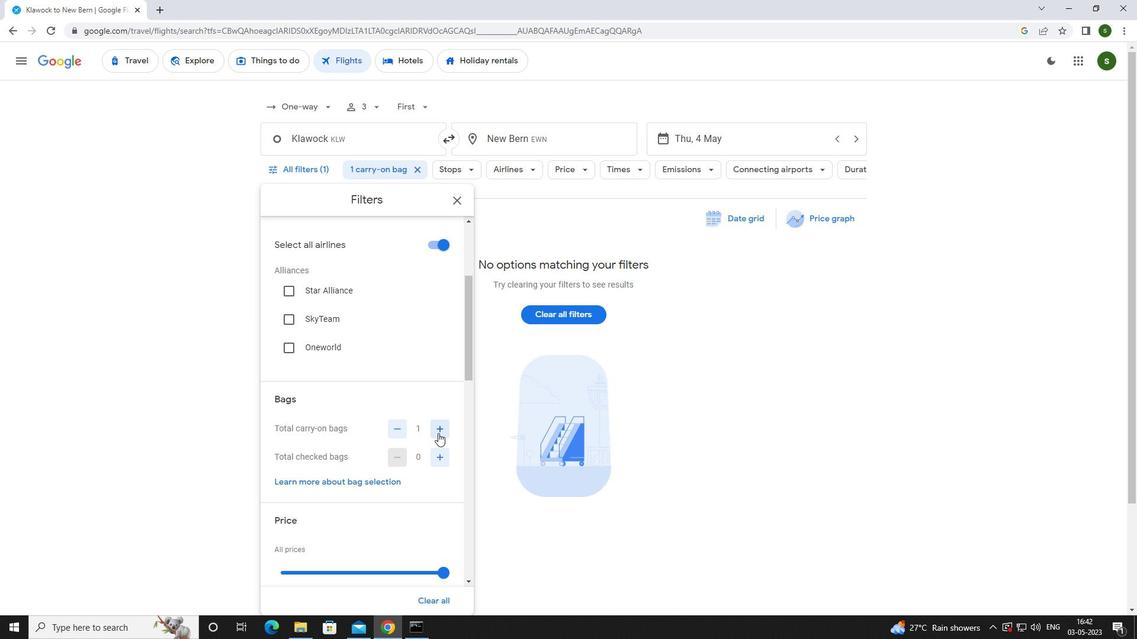 
Action: Mouse moved to (441, 448)
Screenshot: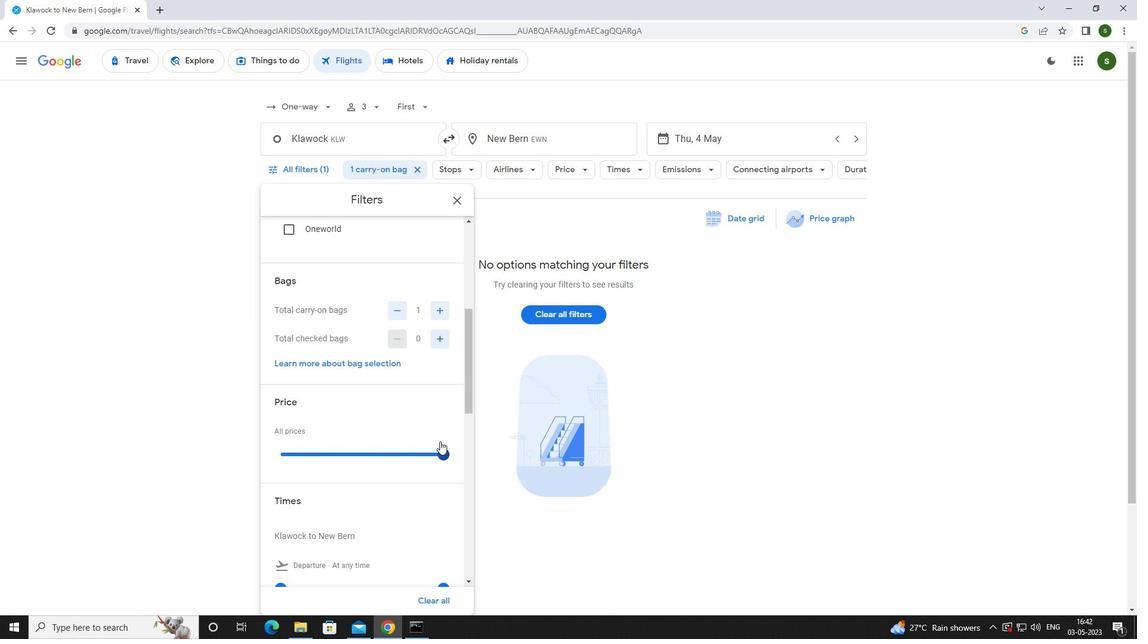 
Action: Mouse pressed left at (441, 448)
Screenshot: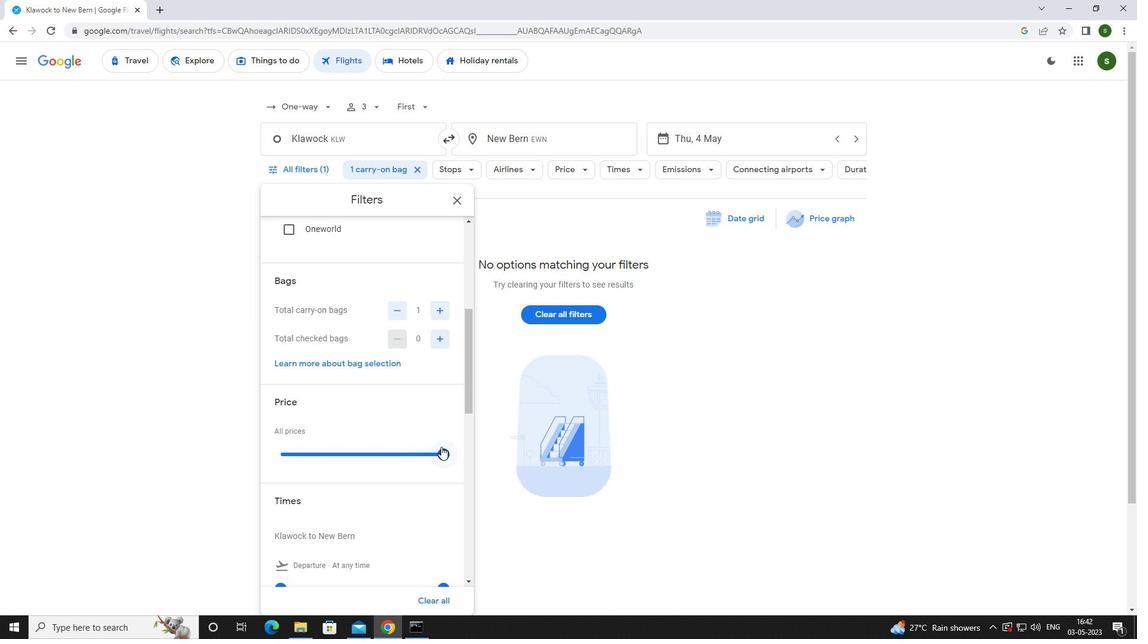 
Action: Mouse scrolled (441, 448) with delta (0, 0)
Screenshot: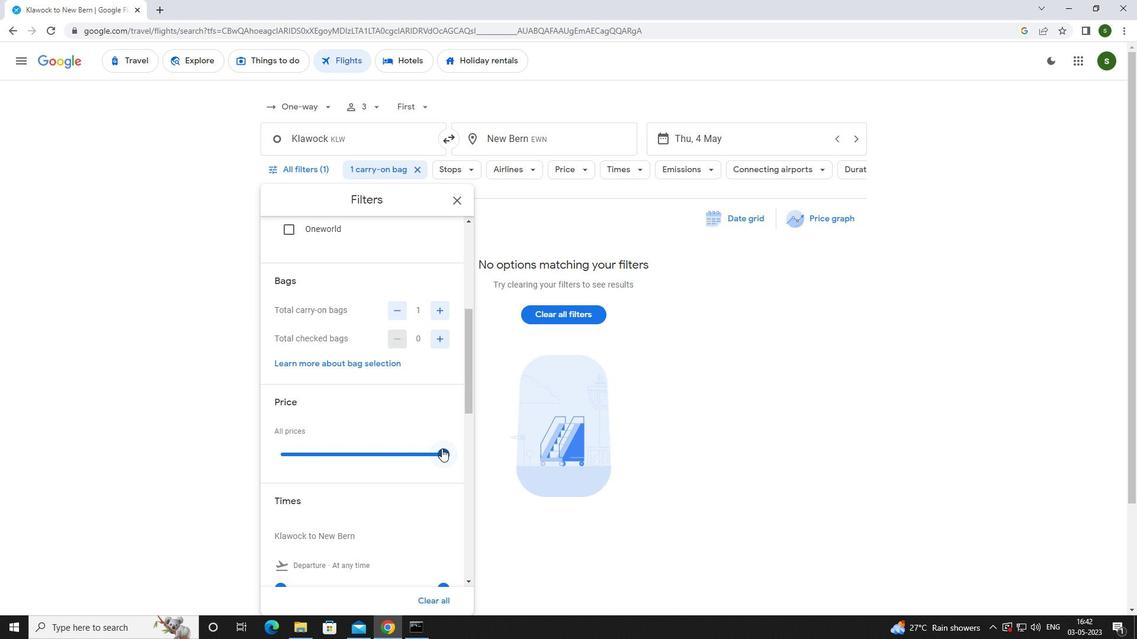 
Action: Mouse scrolled (441, 448) with delta (0, 0)
Screenshot: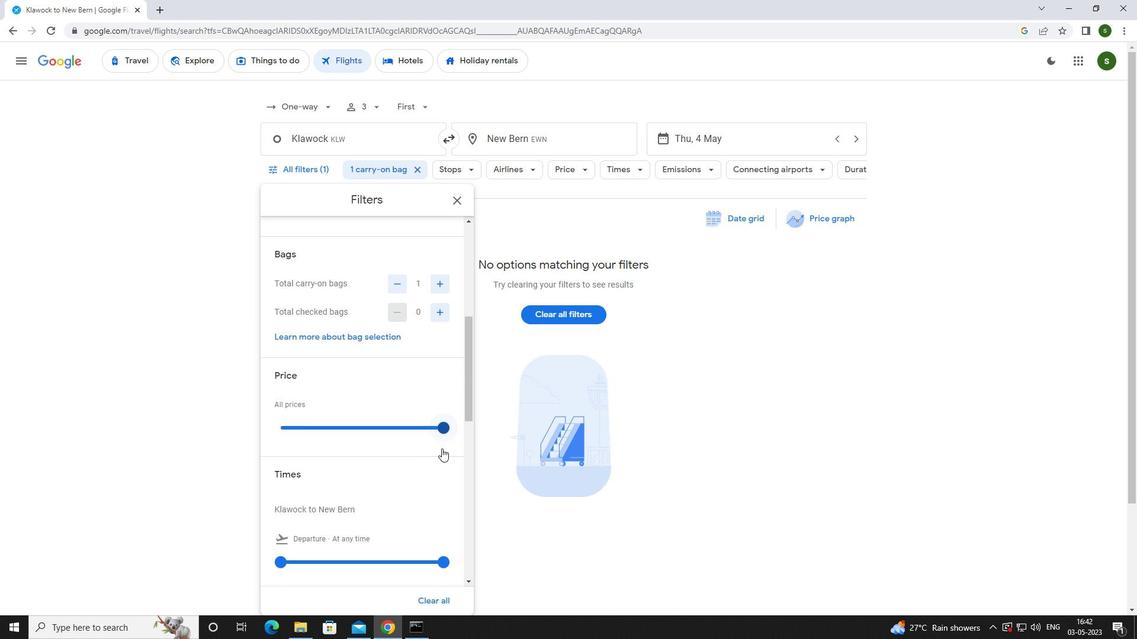
Action: Mouse moved to (283, 471)
Screenshot: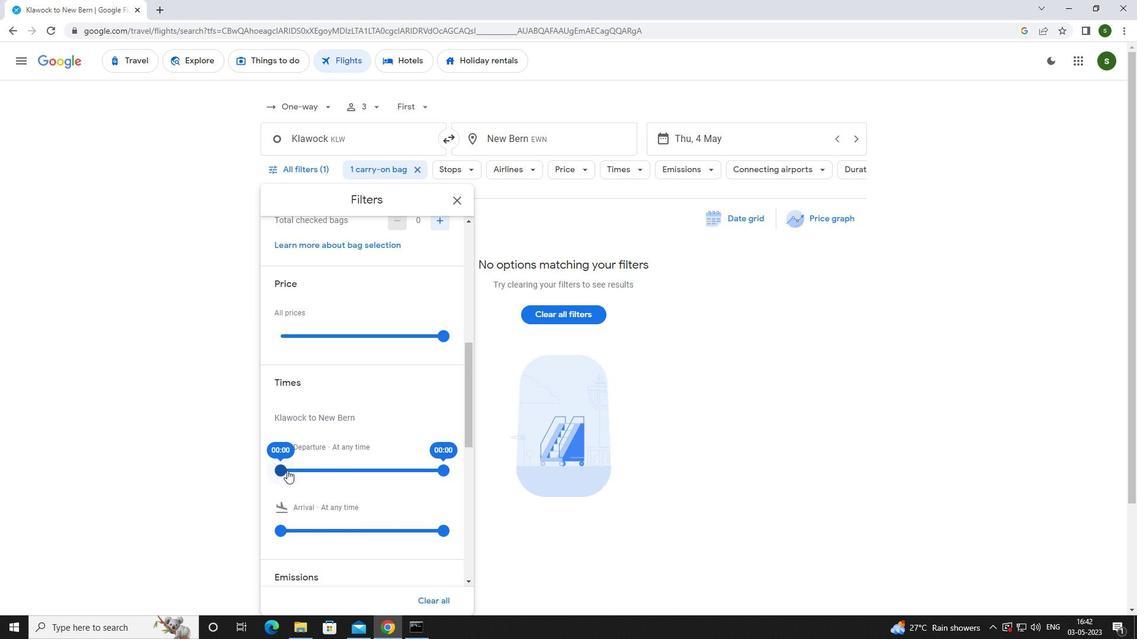 
Action: Mouse pressed left at (283, 471)
Screenshot: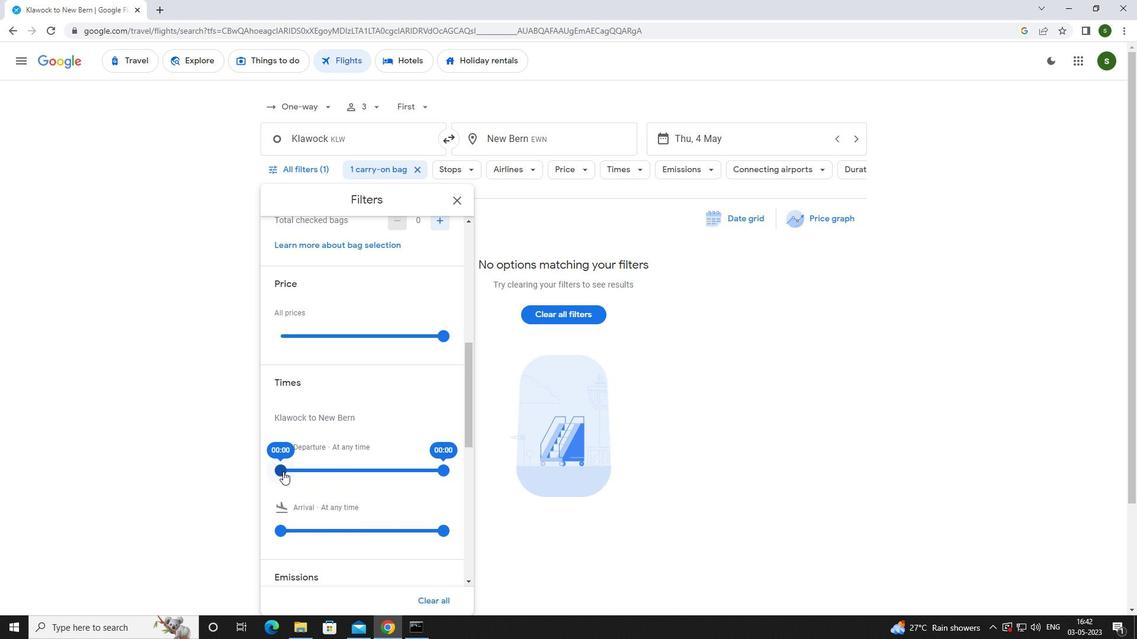 
Action: Mouse moved to (694, 441)
Screenshot: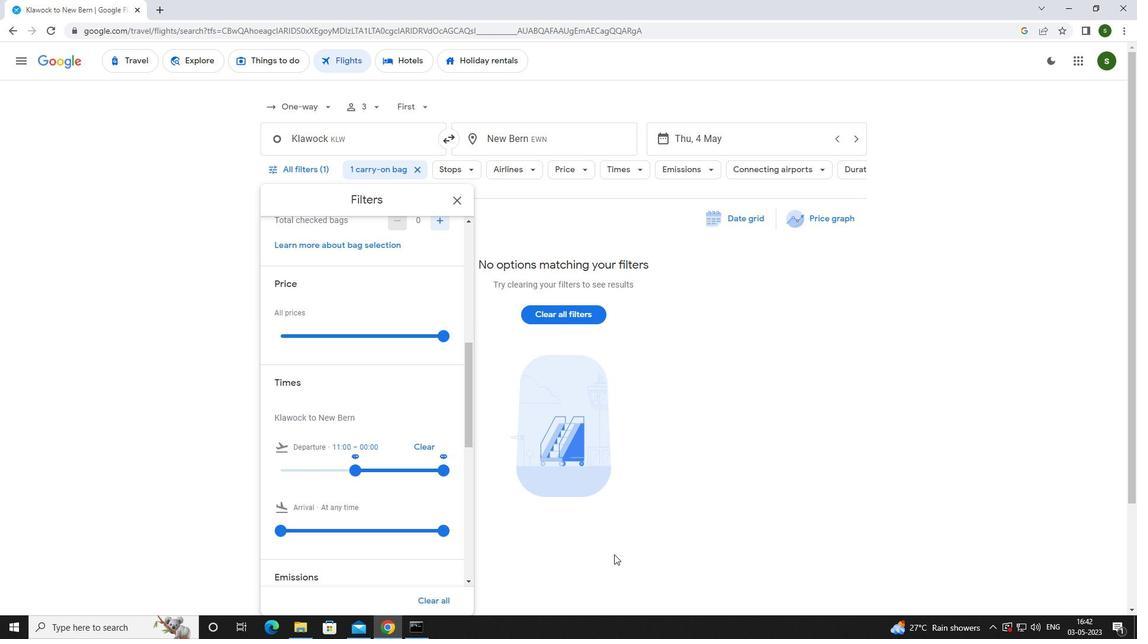 
Action: Mouse pressed left at (694, 441)
Screenshot: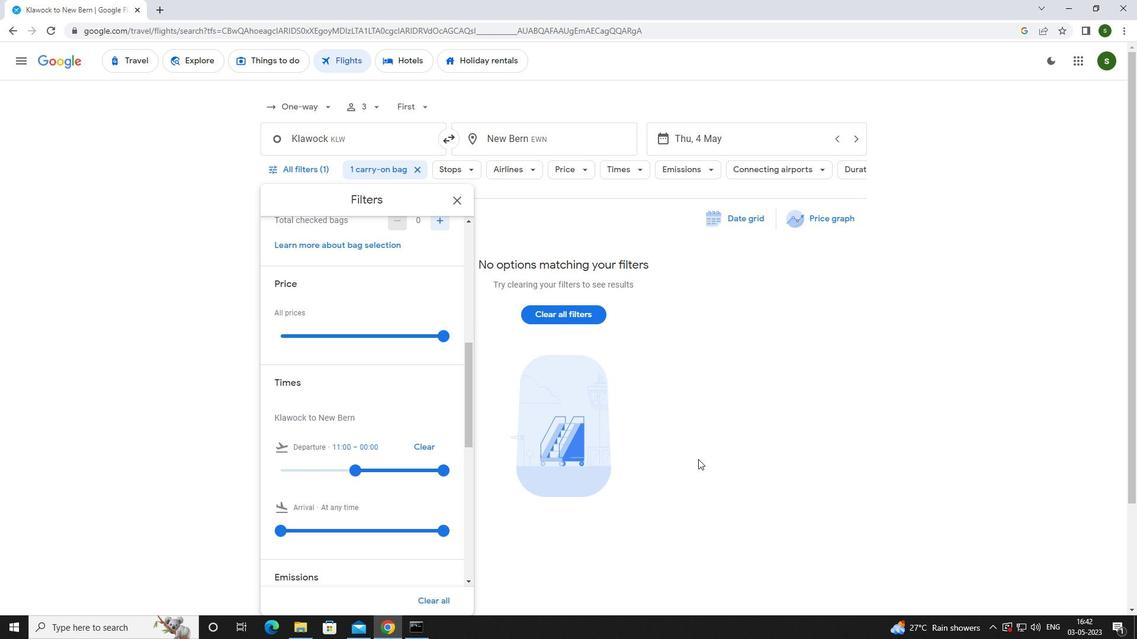 
Action: Mouse moved to (694, 426)
Screenshot: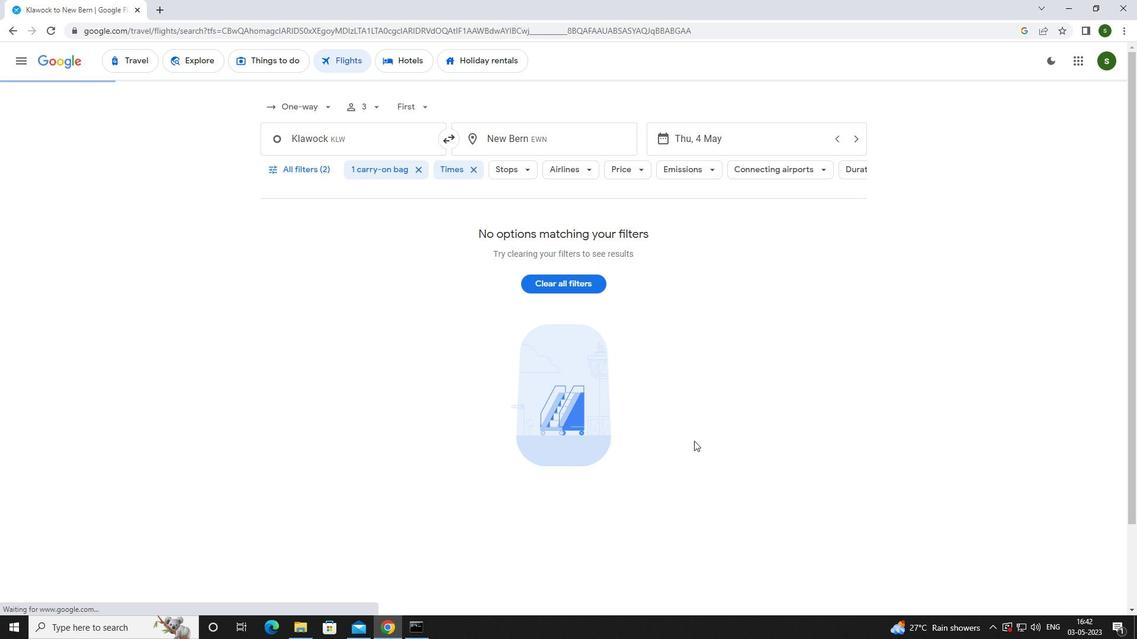 
